 Task: Create a due date automation trigger when advanced on, on the tuesday of the week a card is due add dates without an incomplete due date at 11:00 AM.
Action: Mouse moved to (1070, 334)
Screenshot: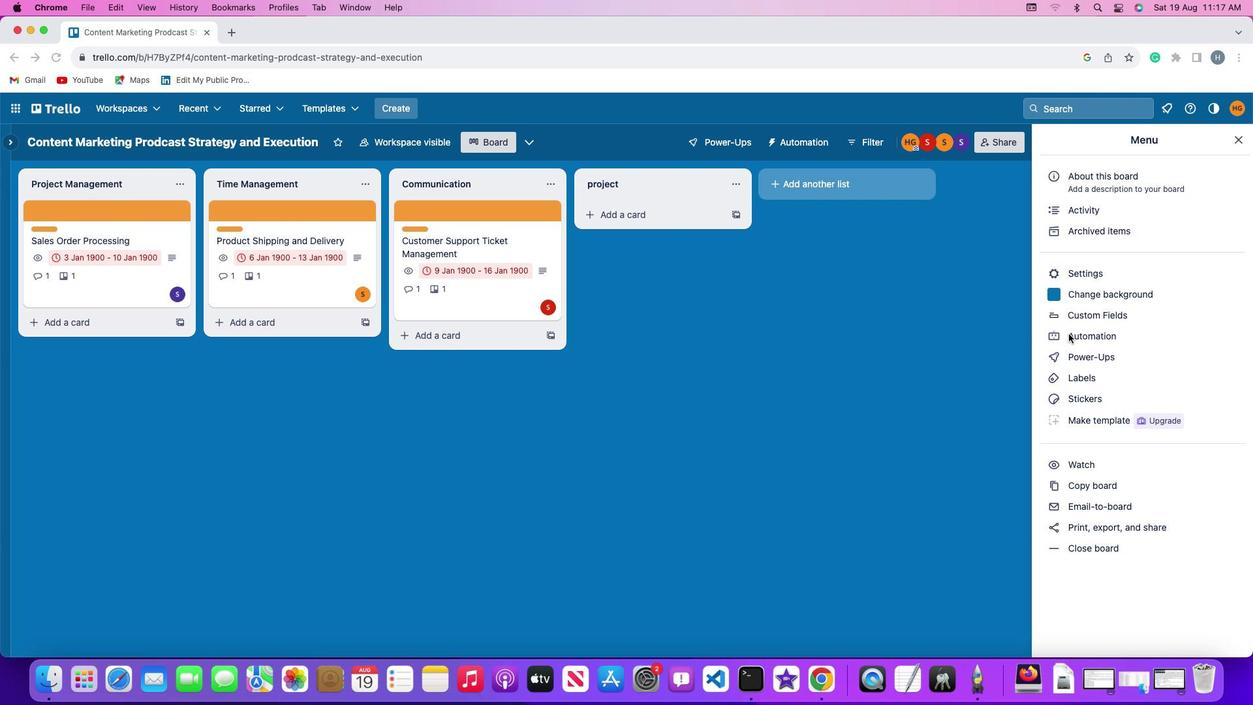 
Action: Mouse pressed left at (1070, 334)
Screenshot: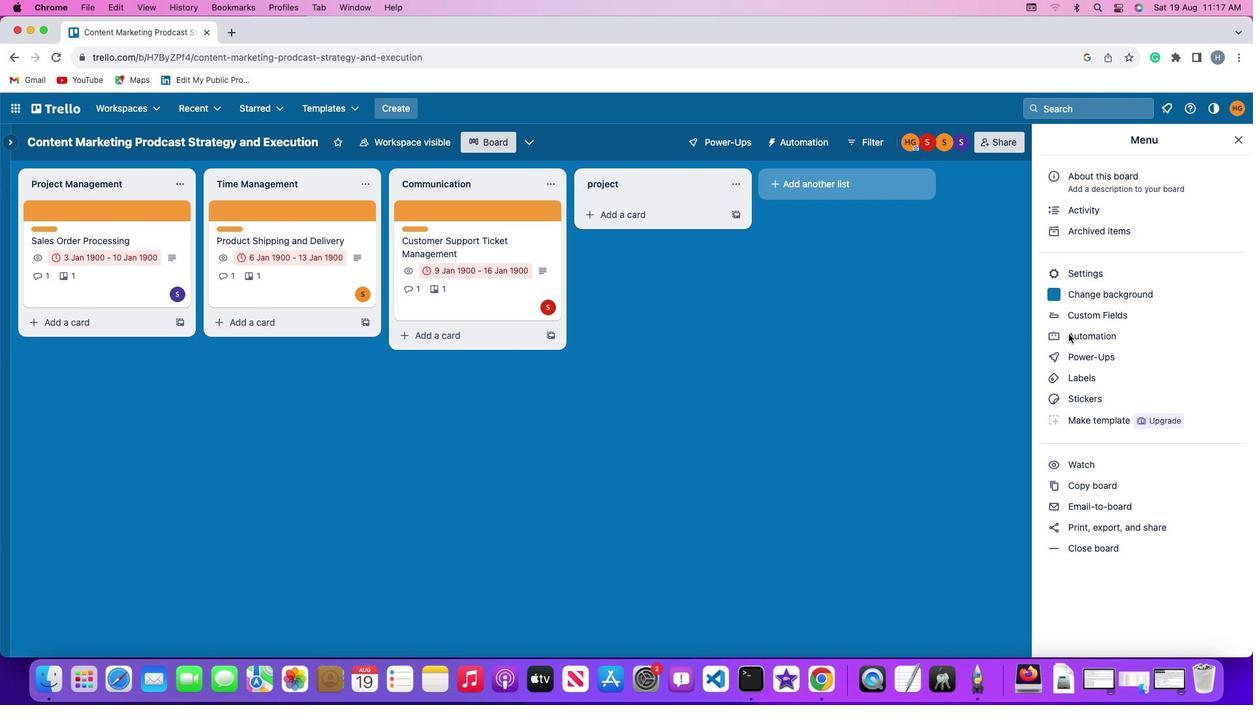 
Action: Mouse moved to (1070, 334)
Screenshot: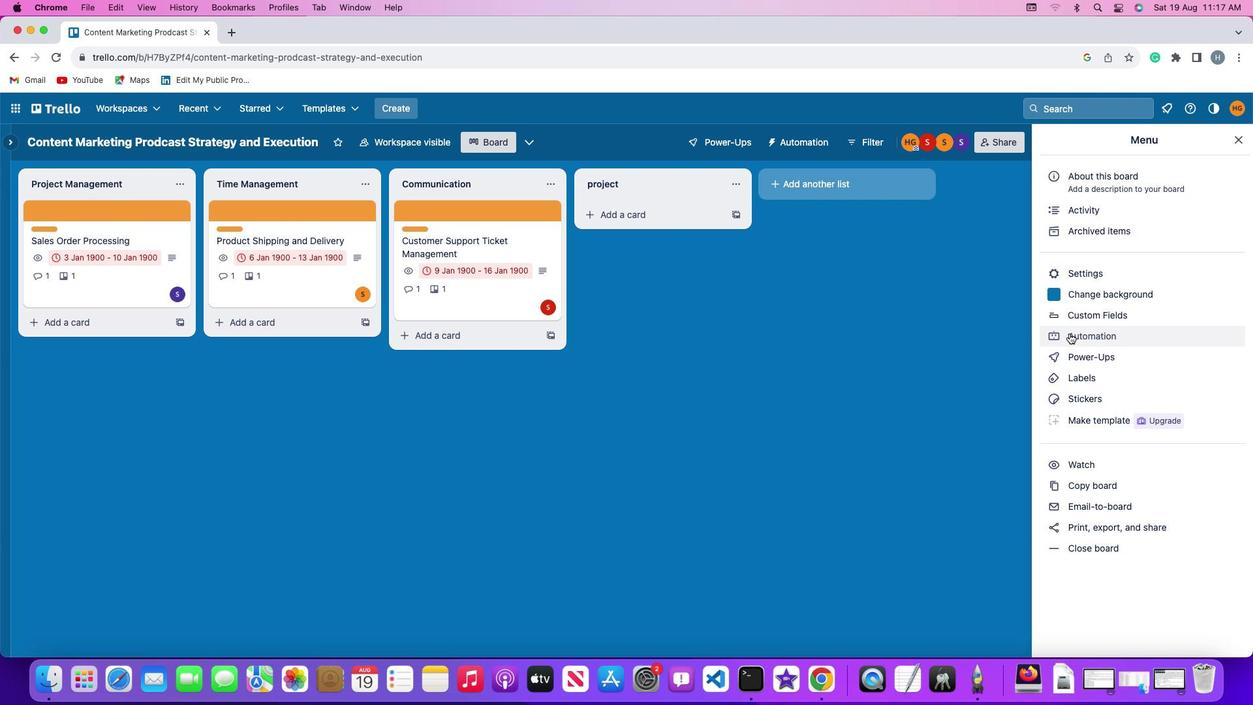
Action: Mouse pressed left at (1070, 334)
Screenshot: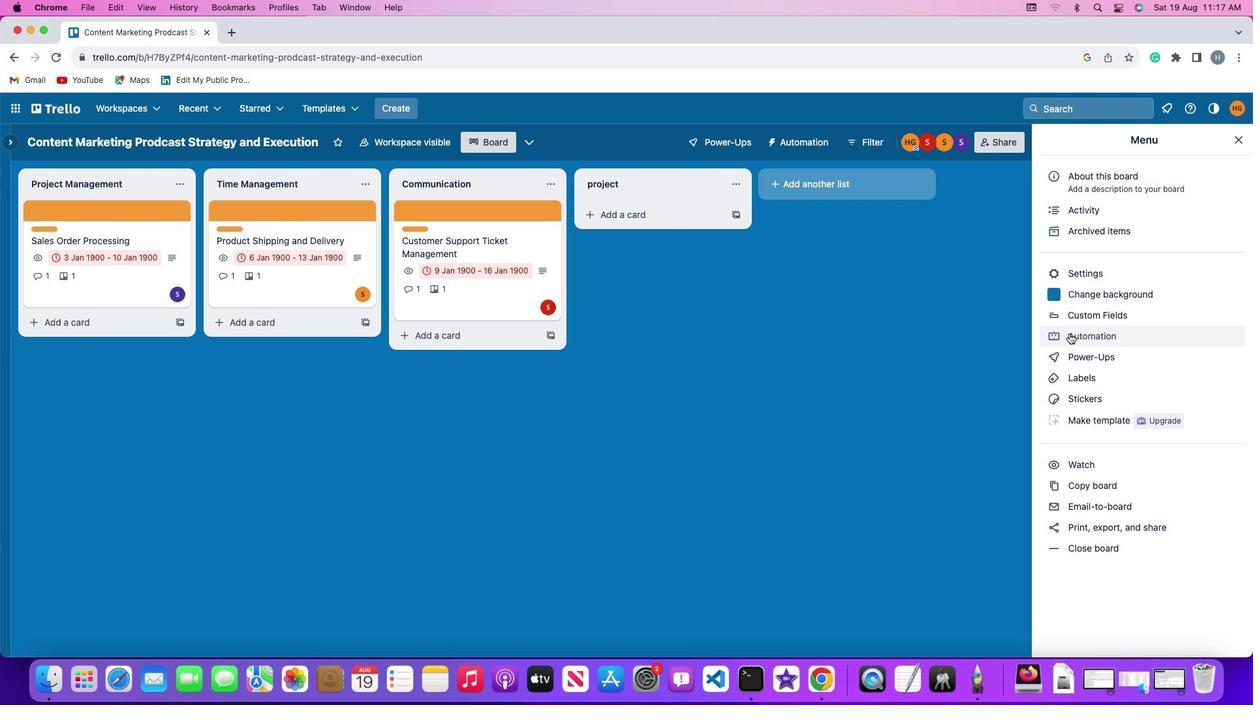 
Action: Mouse moved to (79, 306)
Screenshot: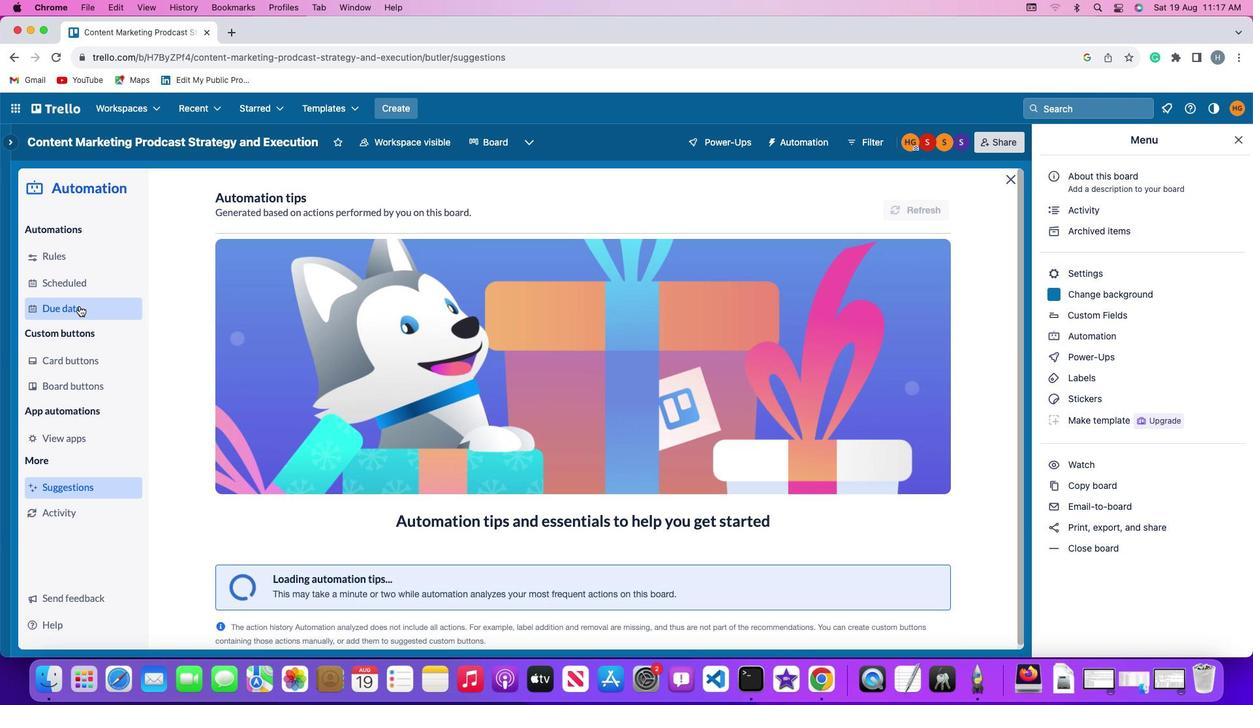 
Action: Mouse pressed left at (79, 306)
Screenshot: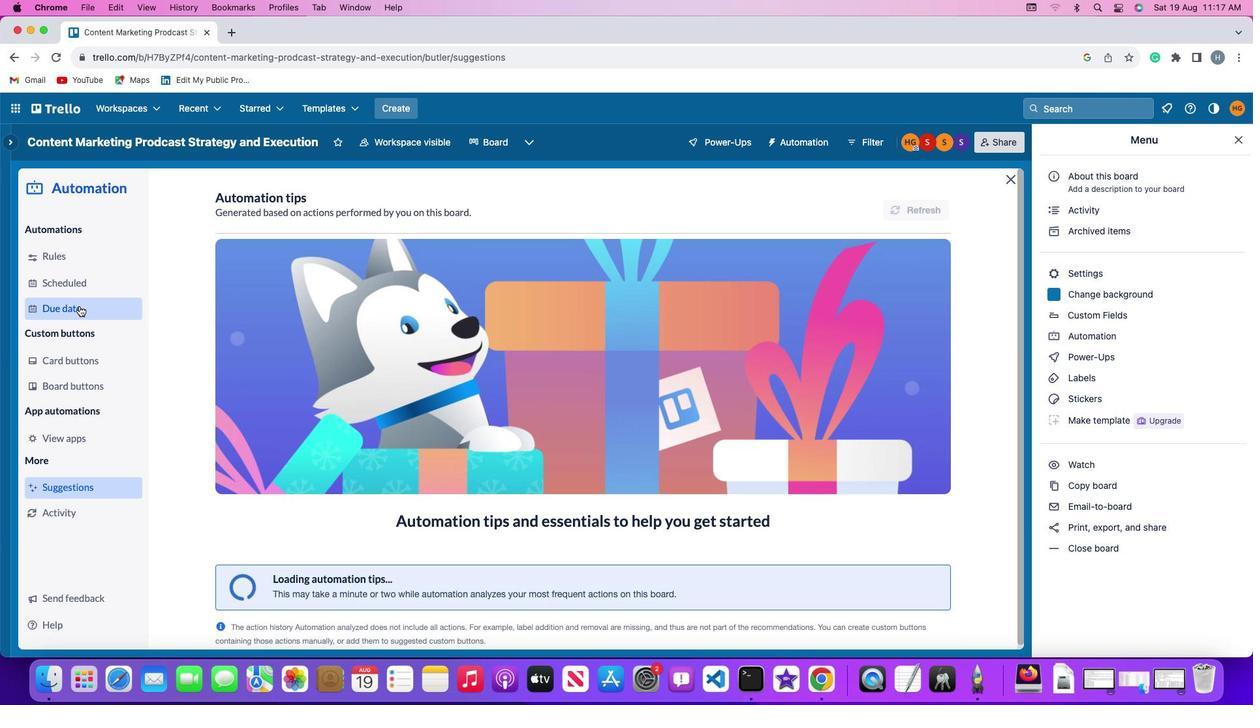 
Action: Mouse moved to (856, 207)
Screenshot: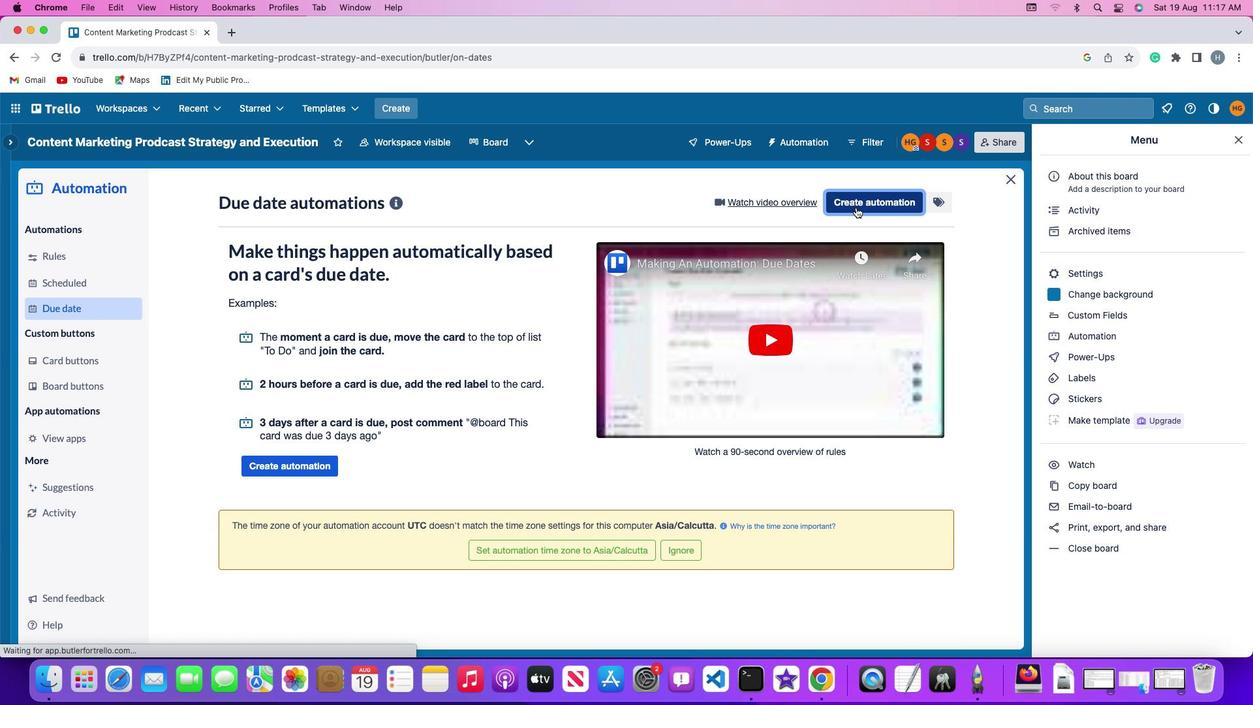 
Action: Mouse pressed left at (856, 207)
Screenshot: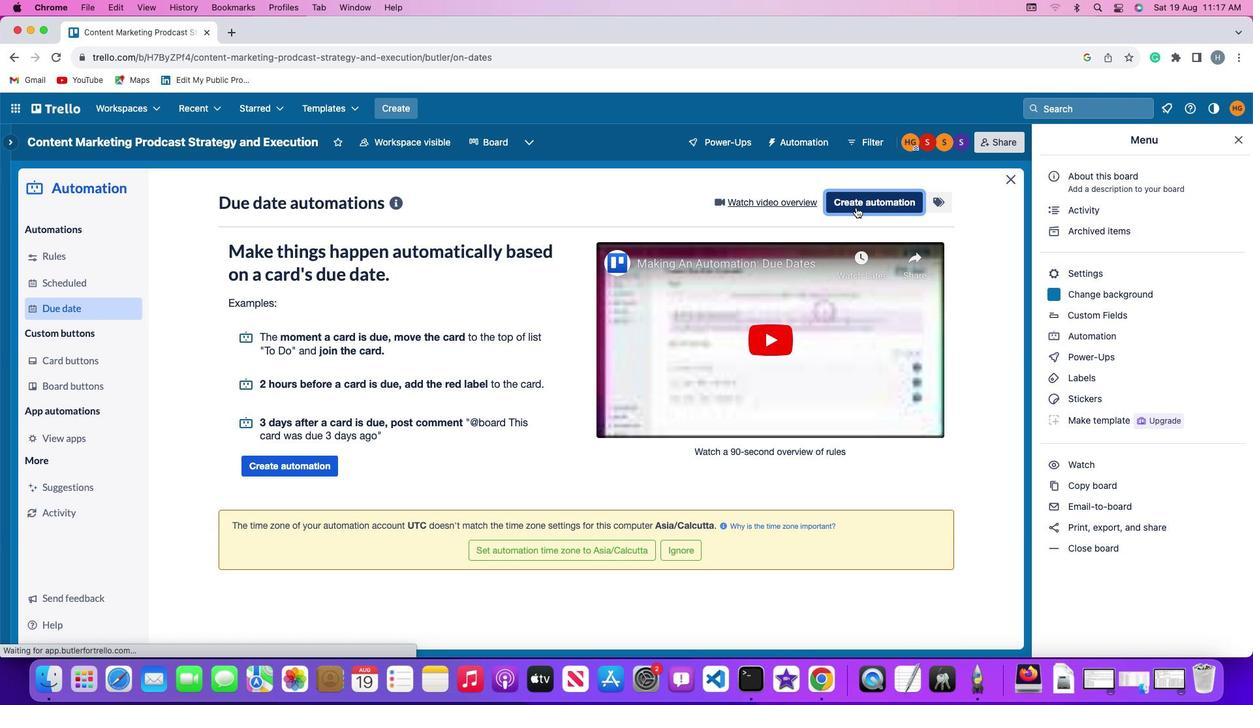
Action: Mouse moved to (253, 330)
Screenshot: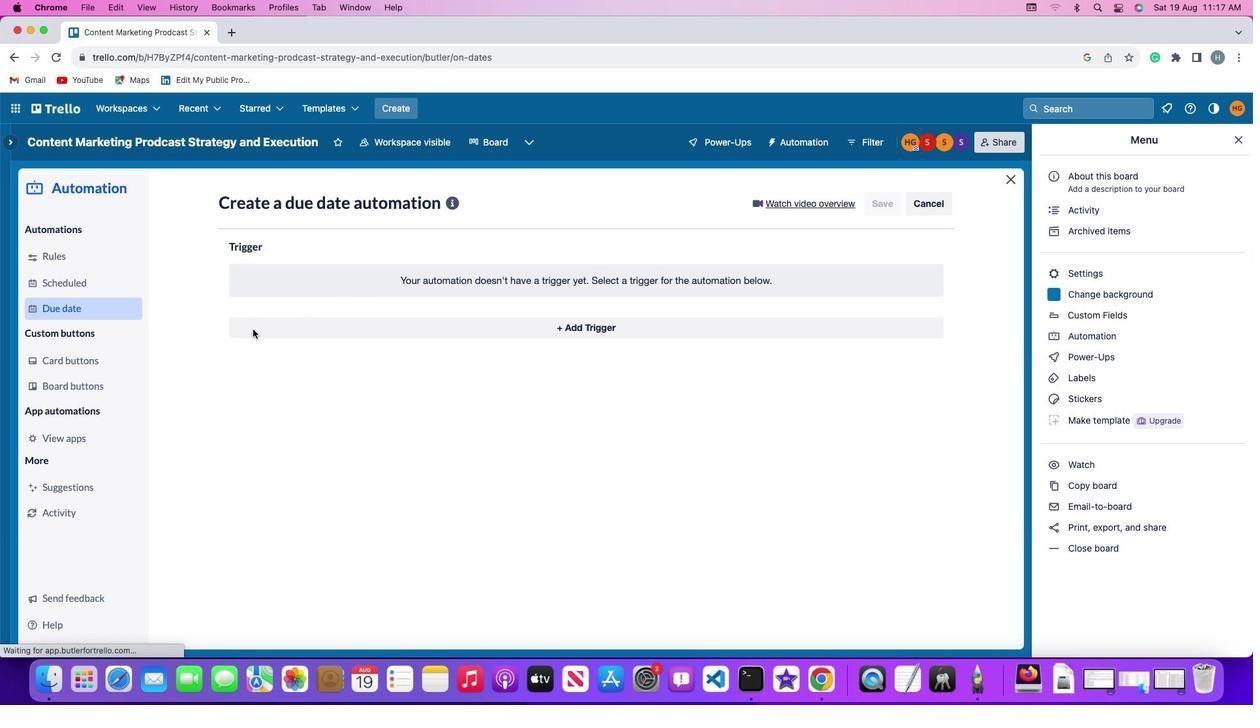 
Action: Mouse pressed left at (253, 330)
Screenshot: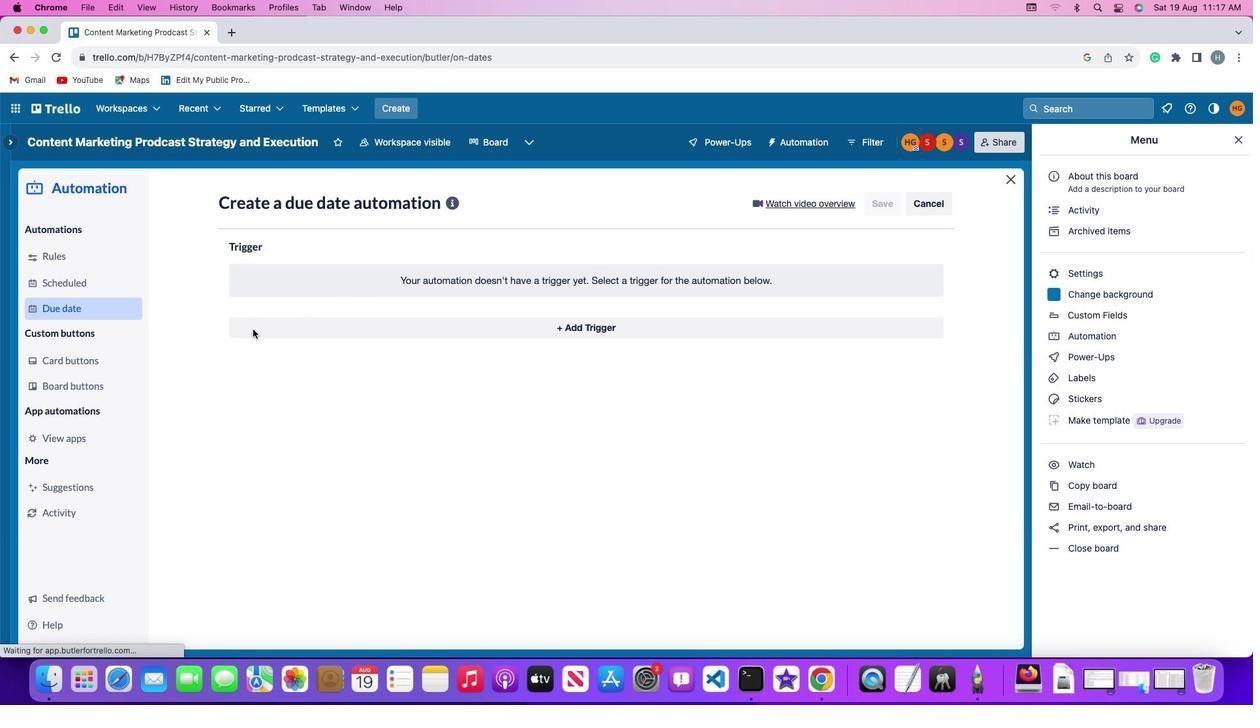 
Action: Mouse moved to (284, 568)
Screenshot: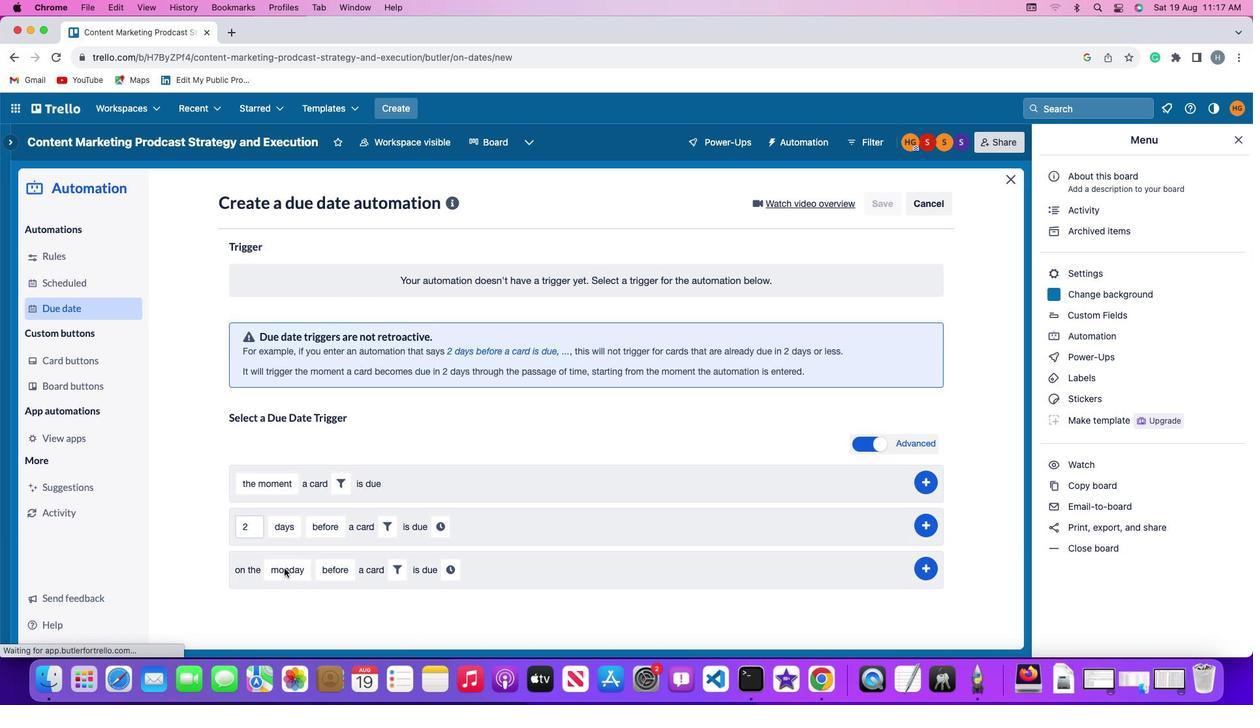 
Action: Mouse pressed left at (284, 568)
Screenshot: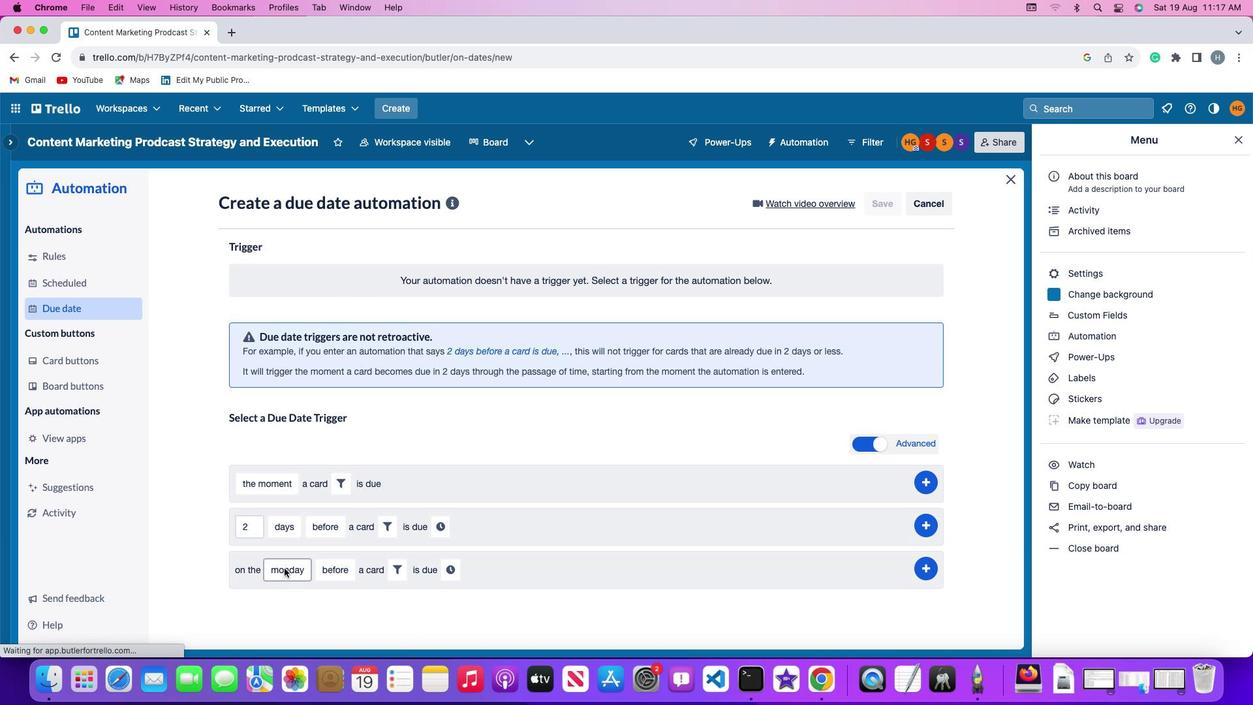 
Action: Mouse moved to (298, 414)
Screenshot: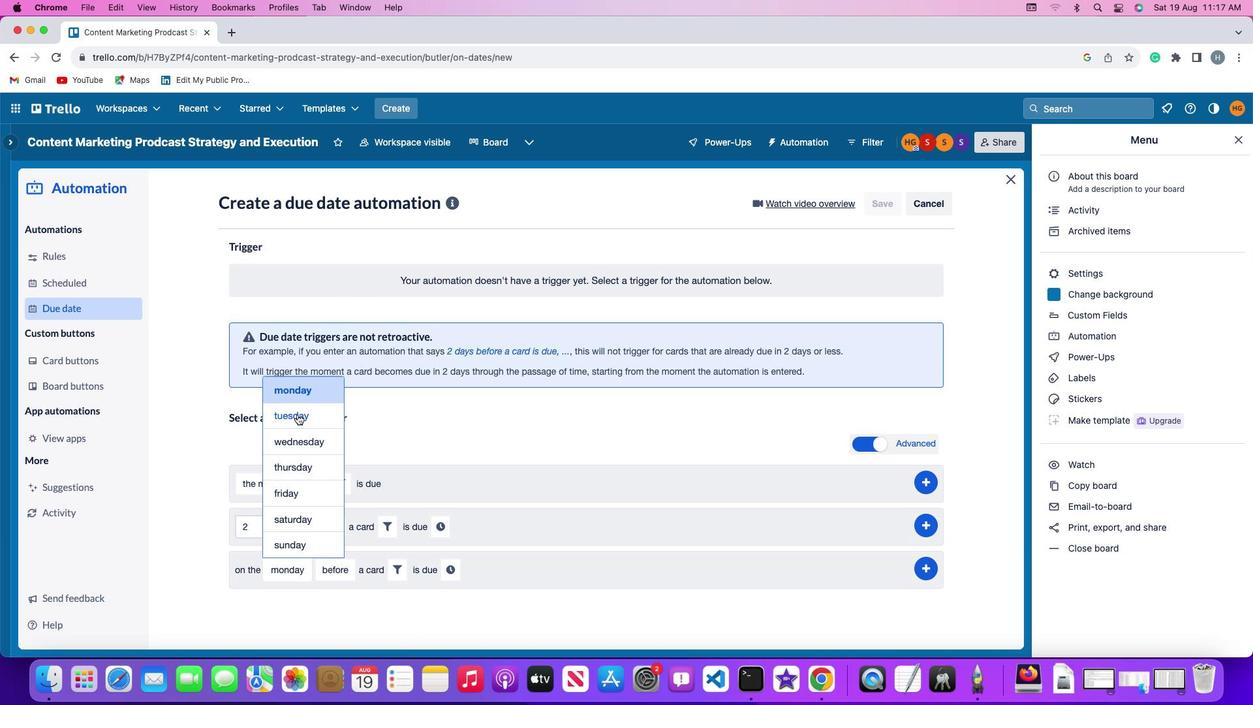 
Action: Mouse pressed left at (298, 414)
Screenshot: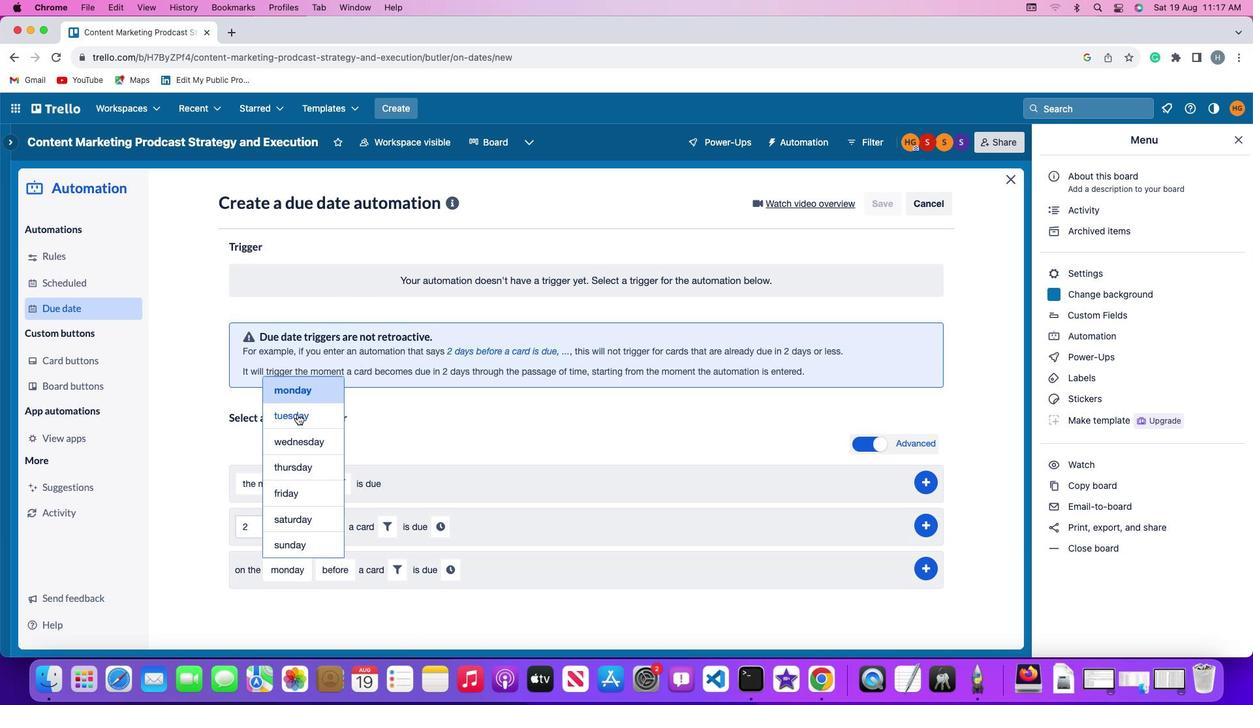 
Action: Mouse moved to (344, 570)
Screenshot: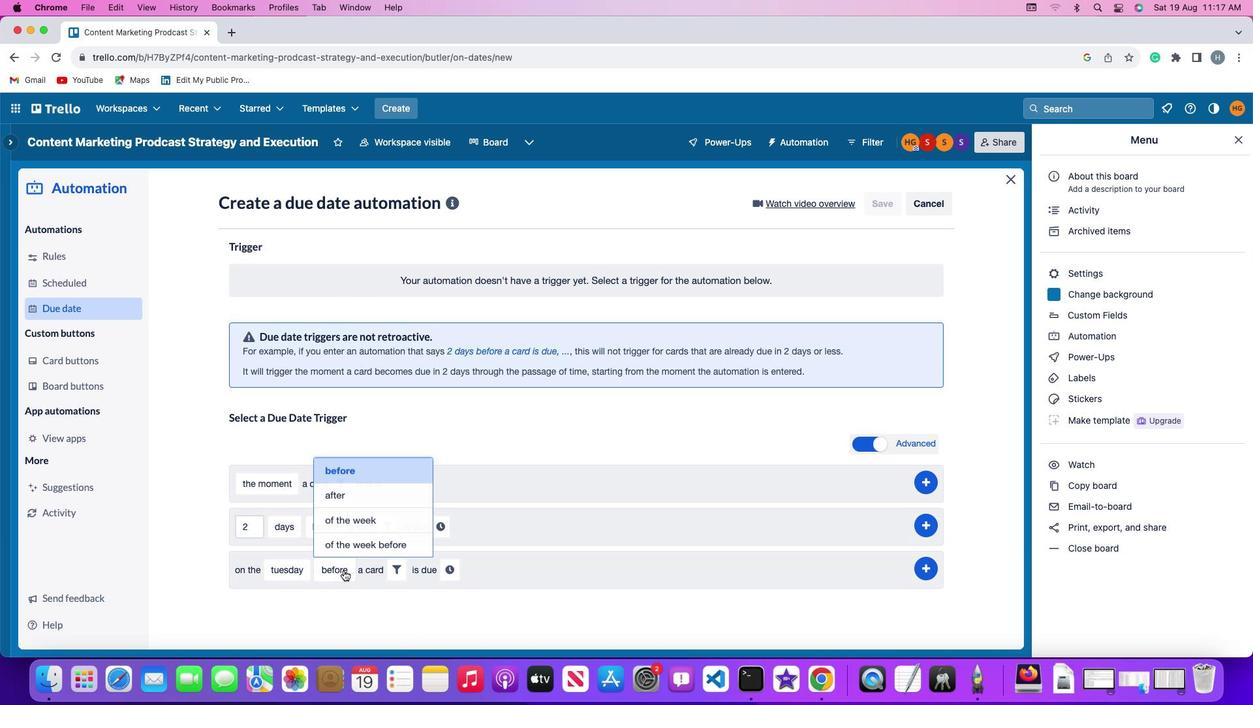 
Action: Mouse pressed left at (344, 570)
Screenshot: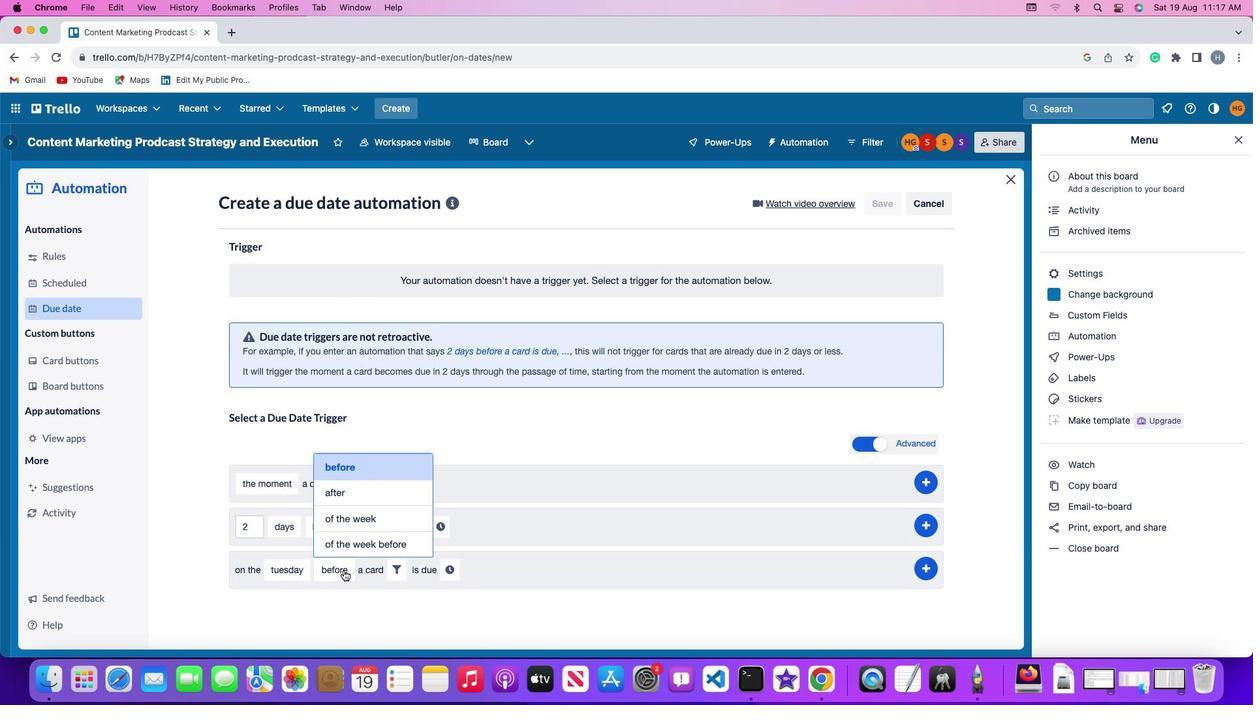
Action: Mouse moved to (357, 519)
Screenshot: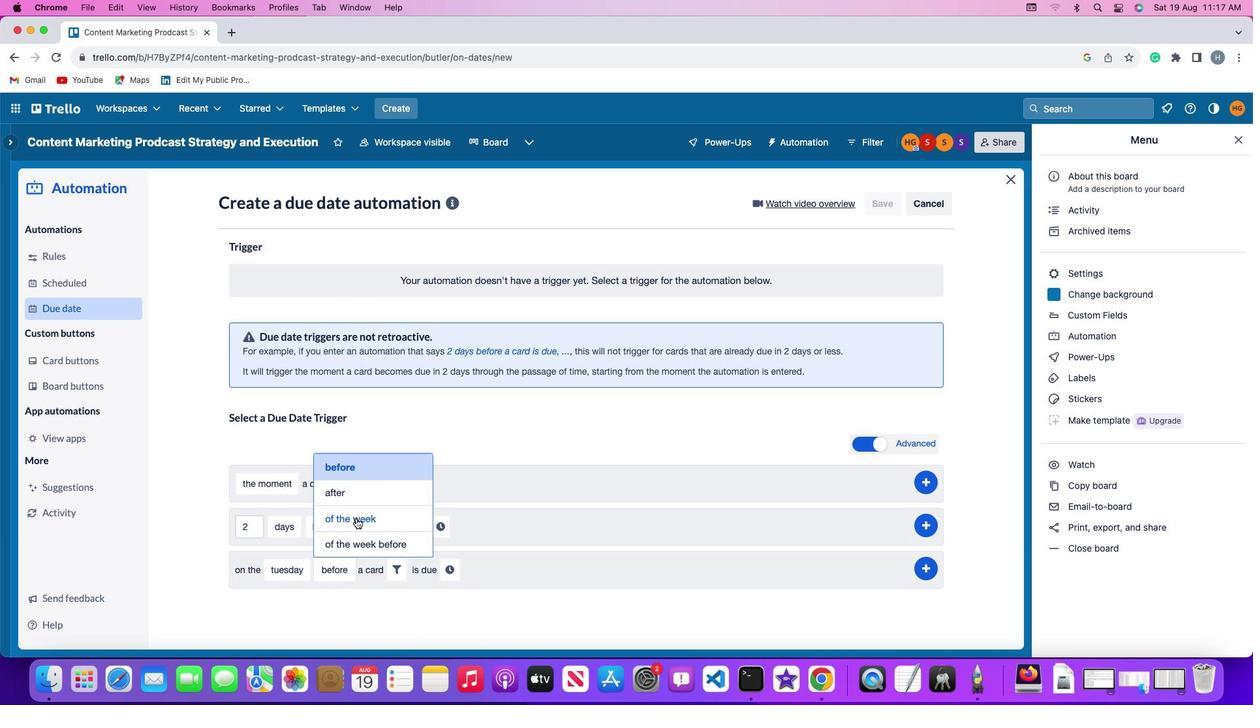 
Action: Mouse pressed left at (357, 519)
Screenshot: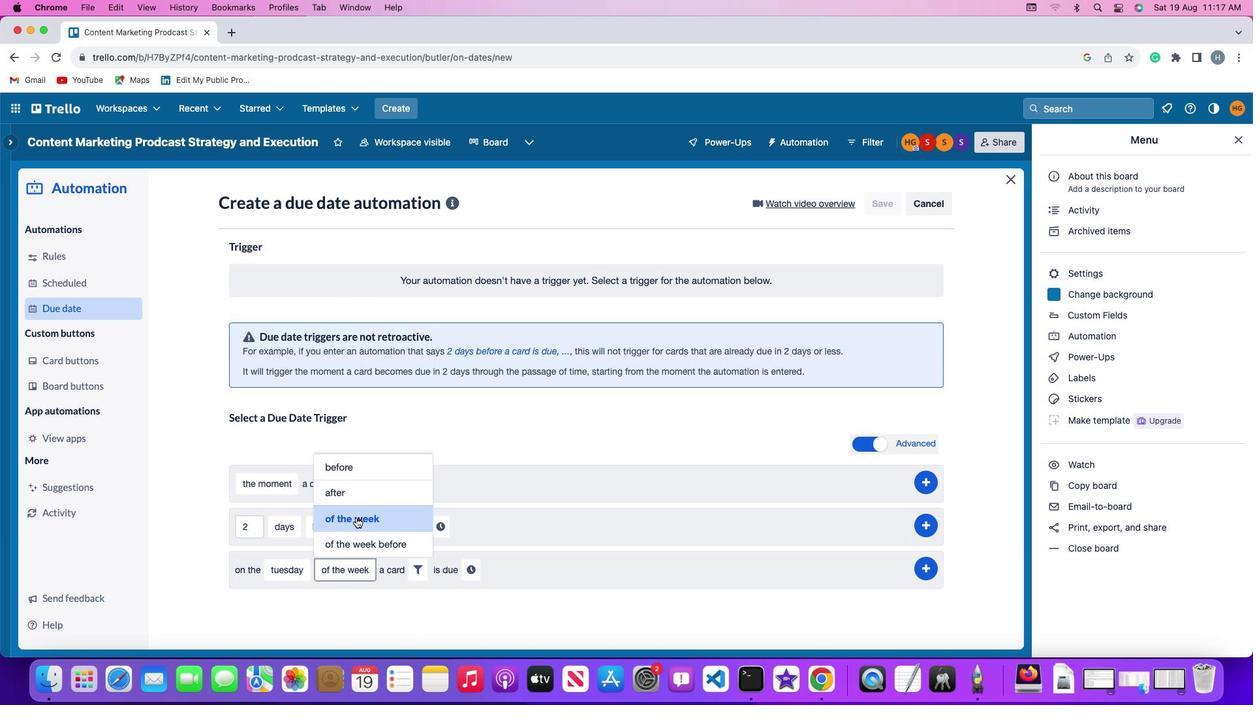 
Action: Mouse moved to (413, 571)
Screenshot: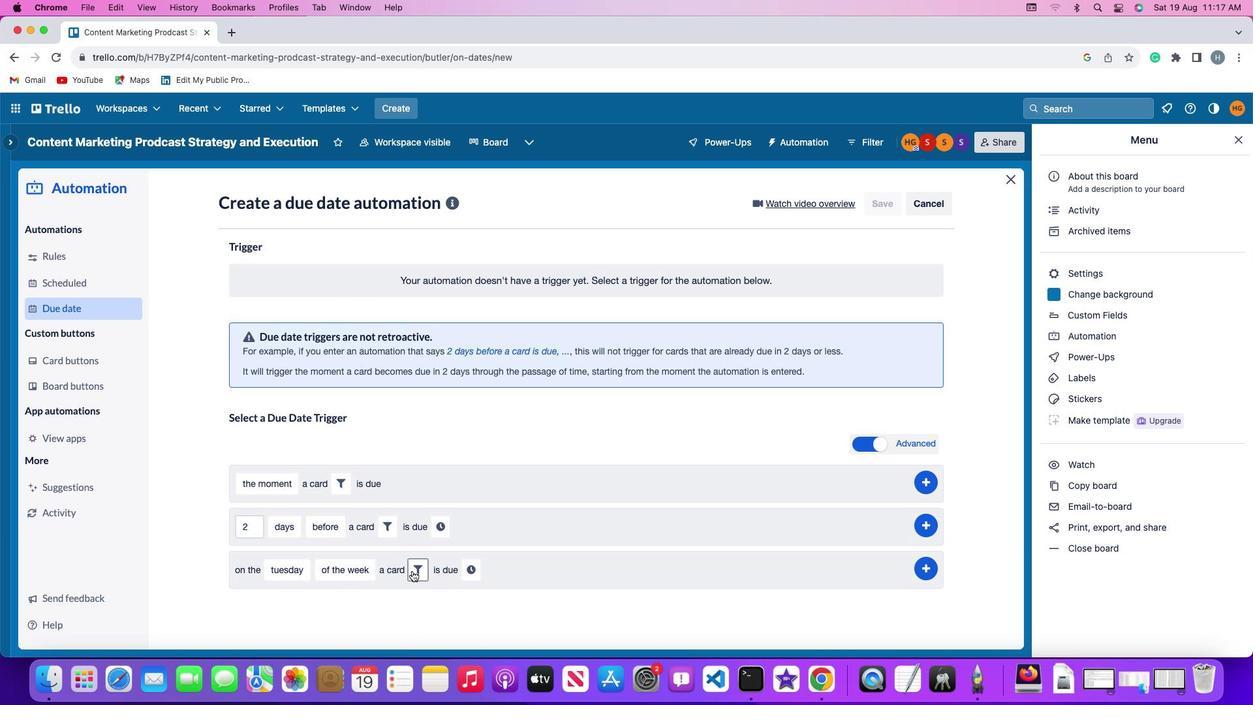 
Action: Mouse pressed left at (413, 571)
Screenshot: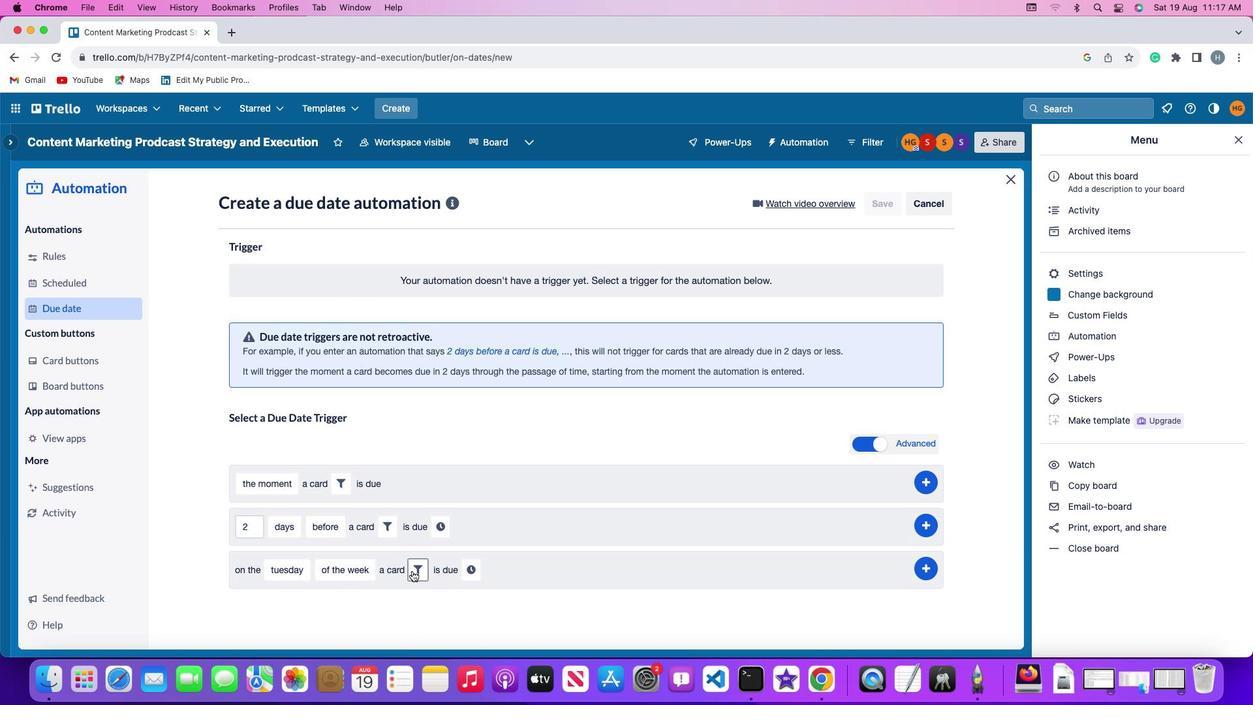 
Action: Mouse moved to (479, 605)
Screenshot: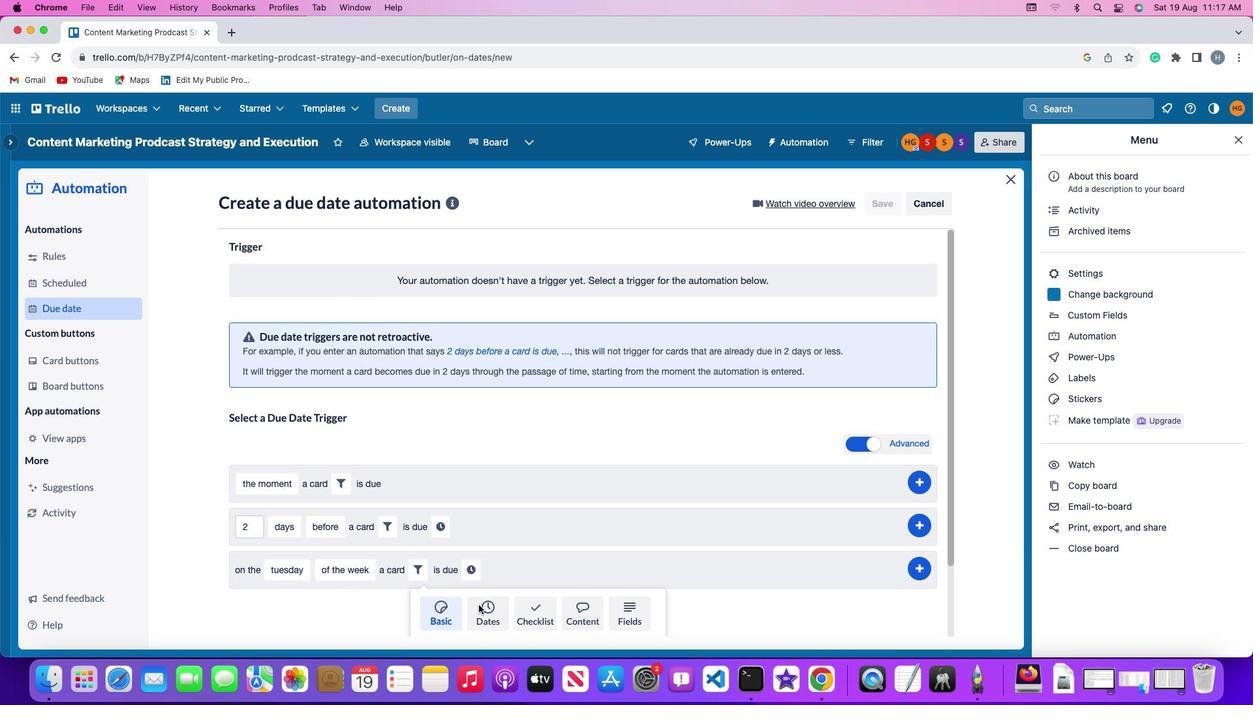 
Action: Mouse pressed left at (479, 605)
Screenshot: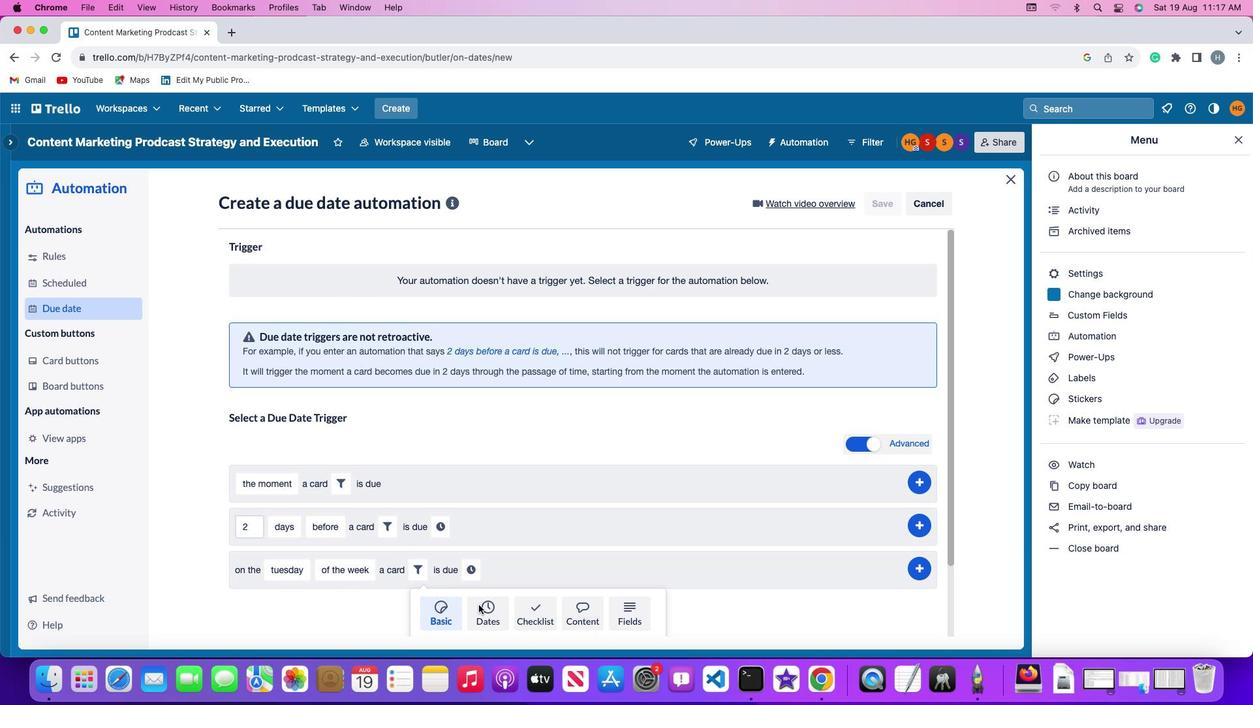 
Action: Mouse moved to (370, 599)
Screenshot: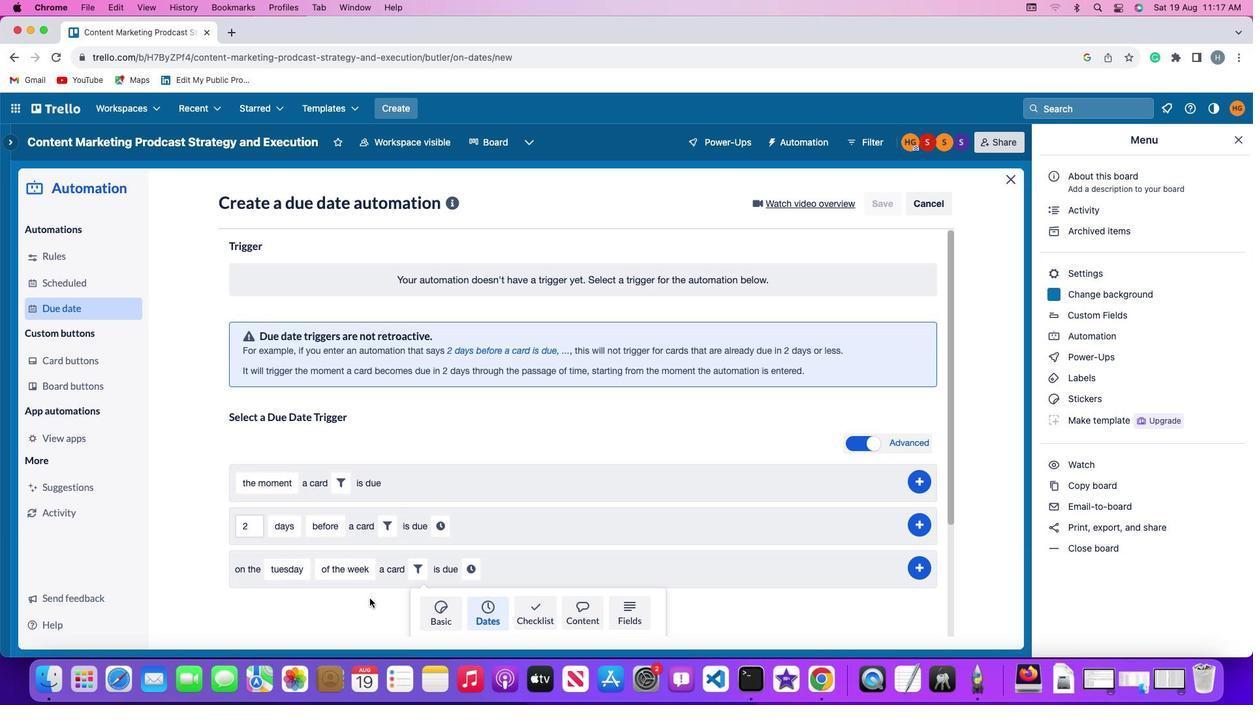 
Action: Mouse scrolled (370, 599) with delta (0, 0)
Screenshot: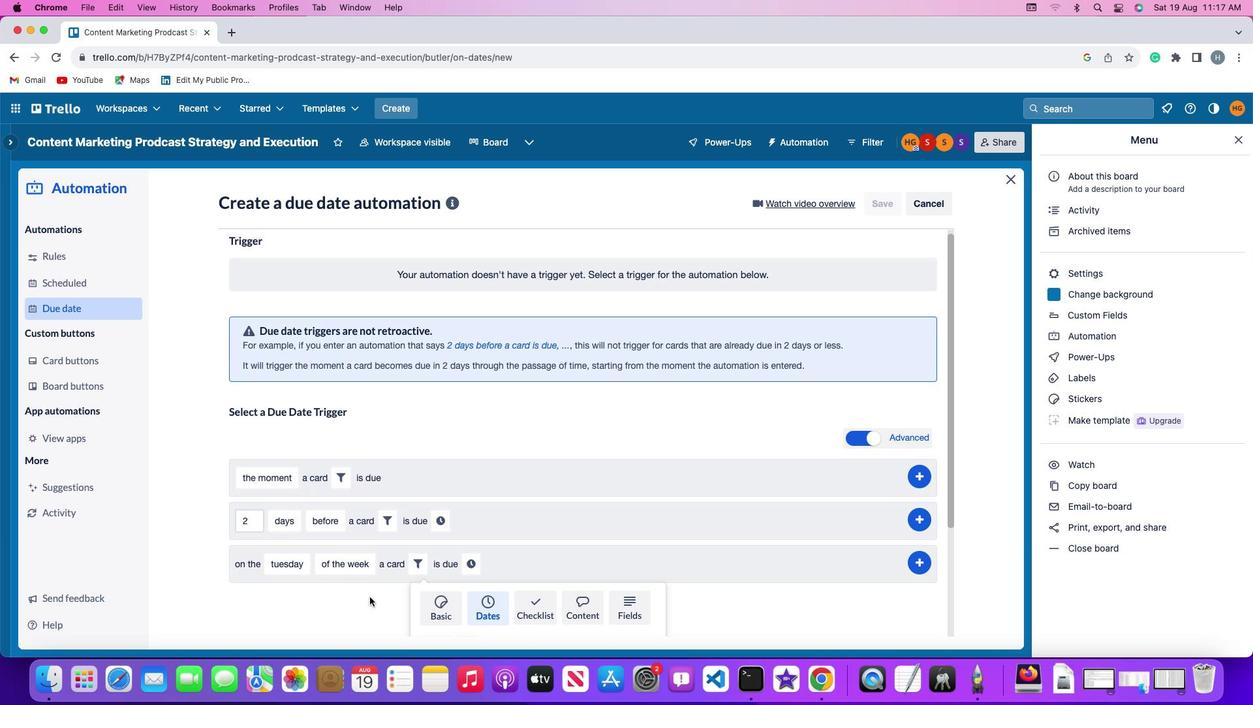 
Action: Mouse scrolled (370, 599) with delta (0, 0)
Screenshot: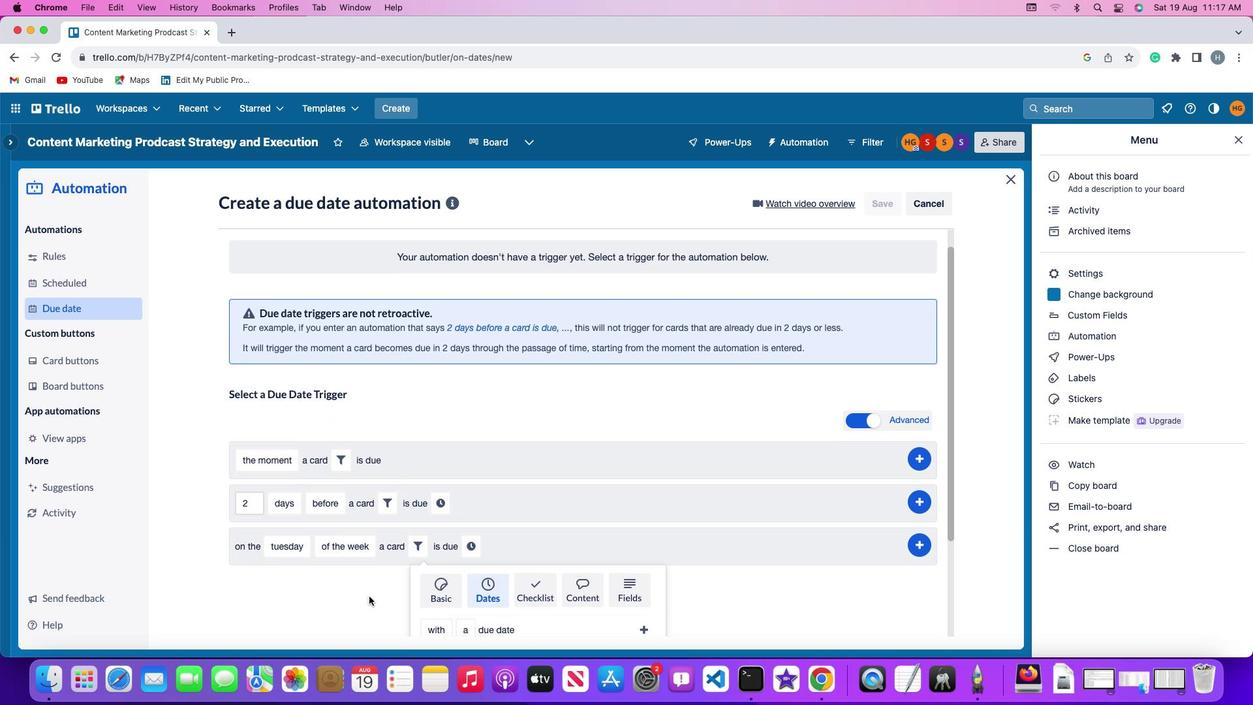 
Action: Mouse moved to (370, 598)
Screenshot: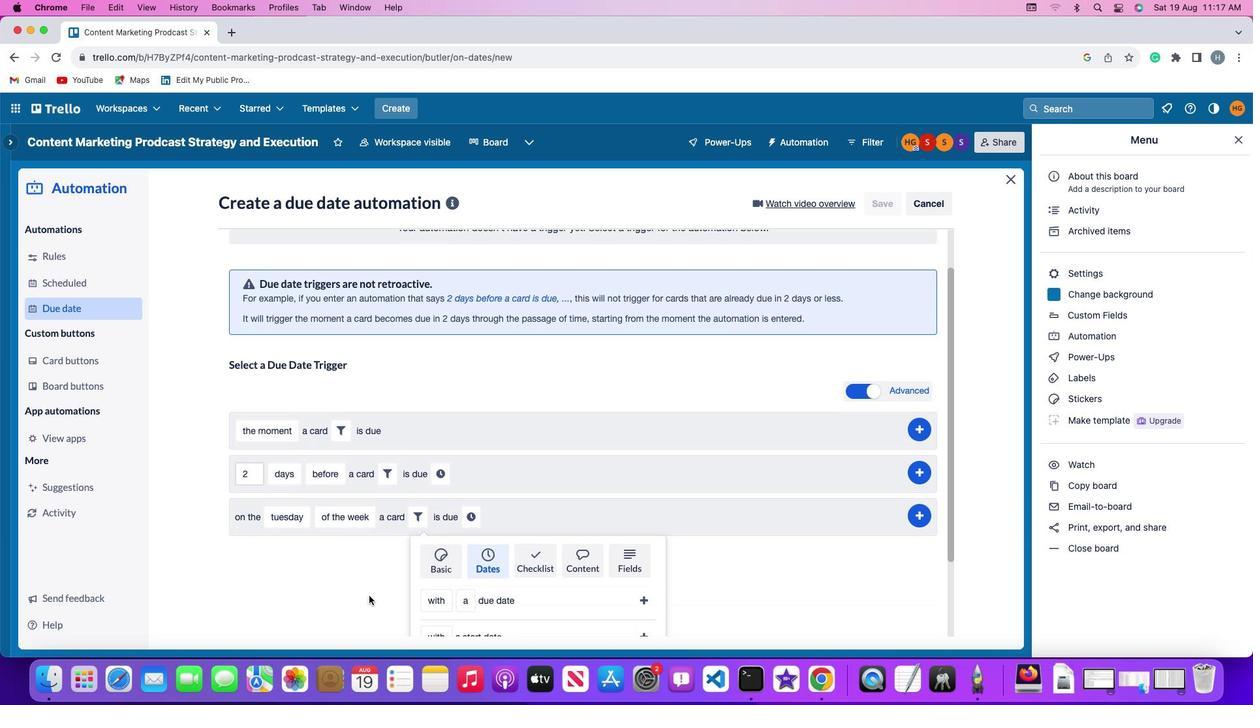
Action: Mouse scrolled (370, 598) with delta (0, 0)
Screenshot: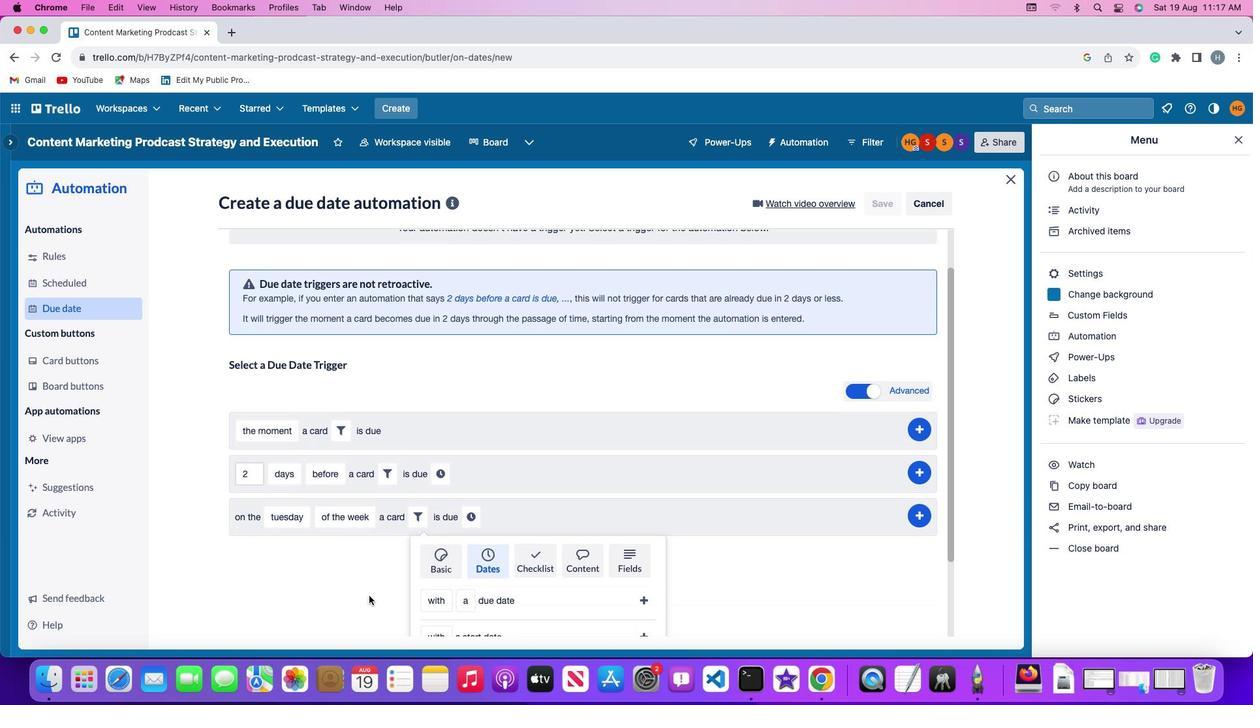
Action: Mouse moved to (370, 597)
Screenshot: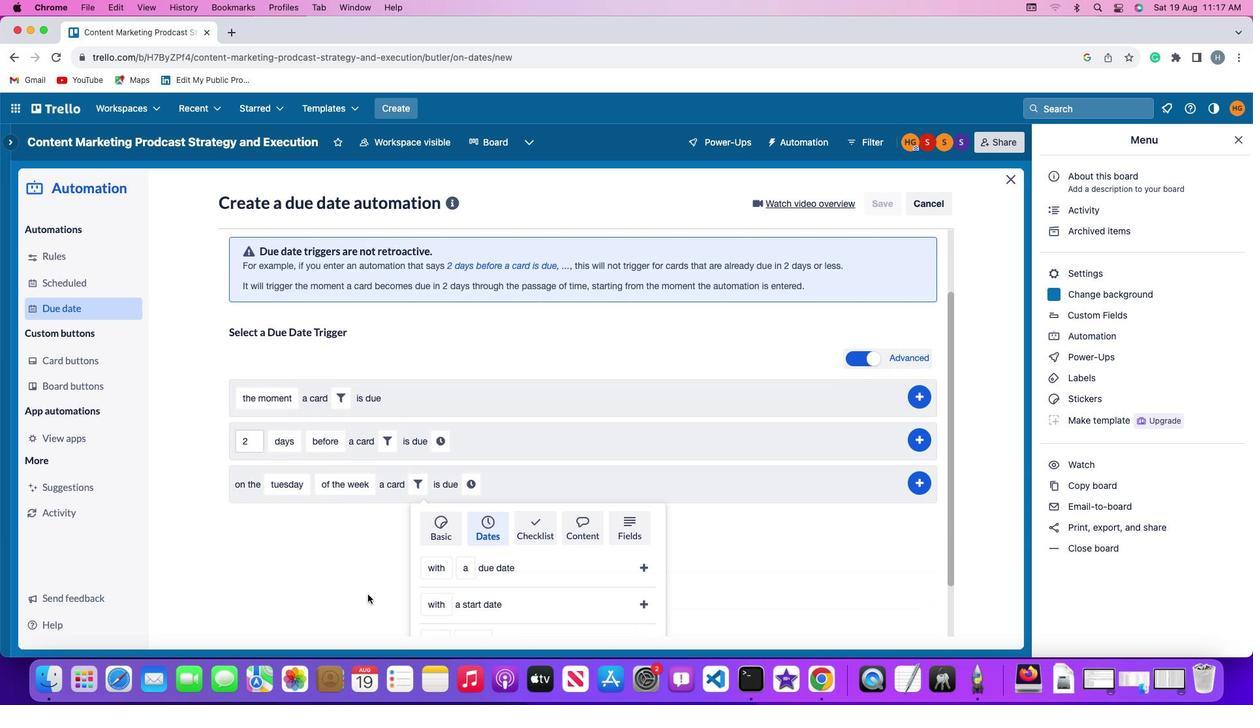 
Action: Mouse scrolled (370, 597) with delta (0, -1)
Screenshot: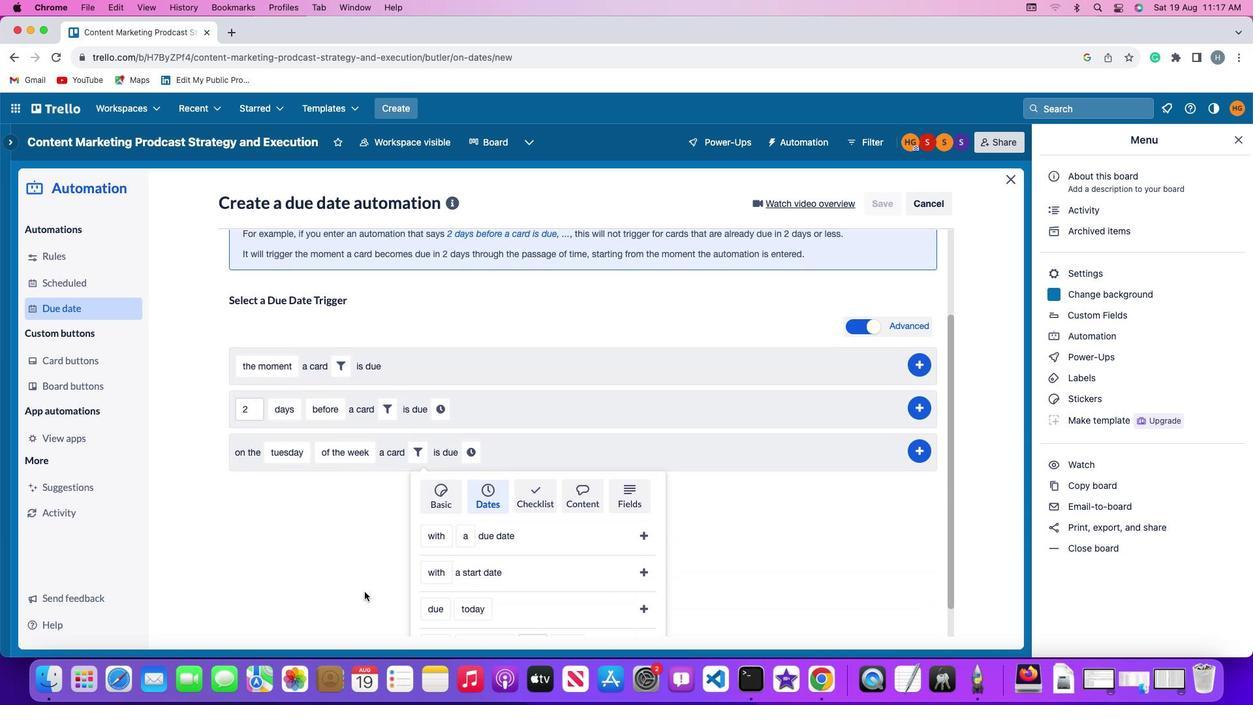 
Action: Mouse moved to (434, 497)
Screenshot: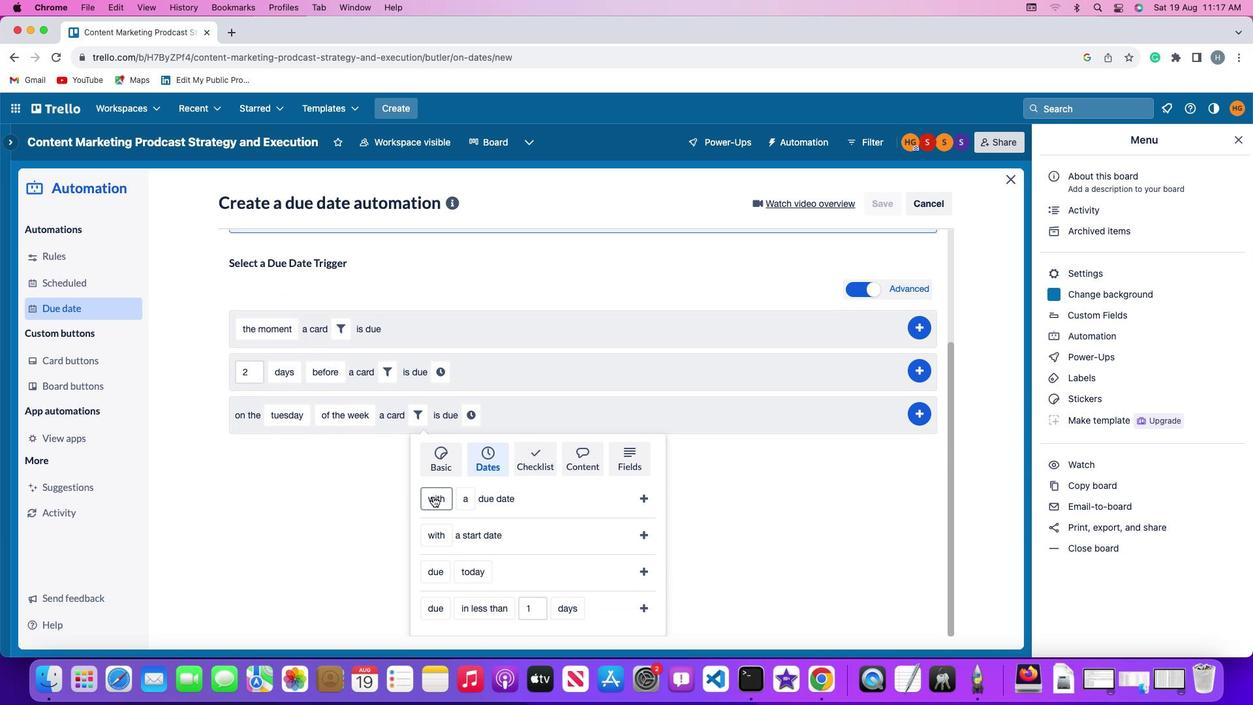
Action: Mouse pressed left at (434, 497)
Screenshot: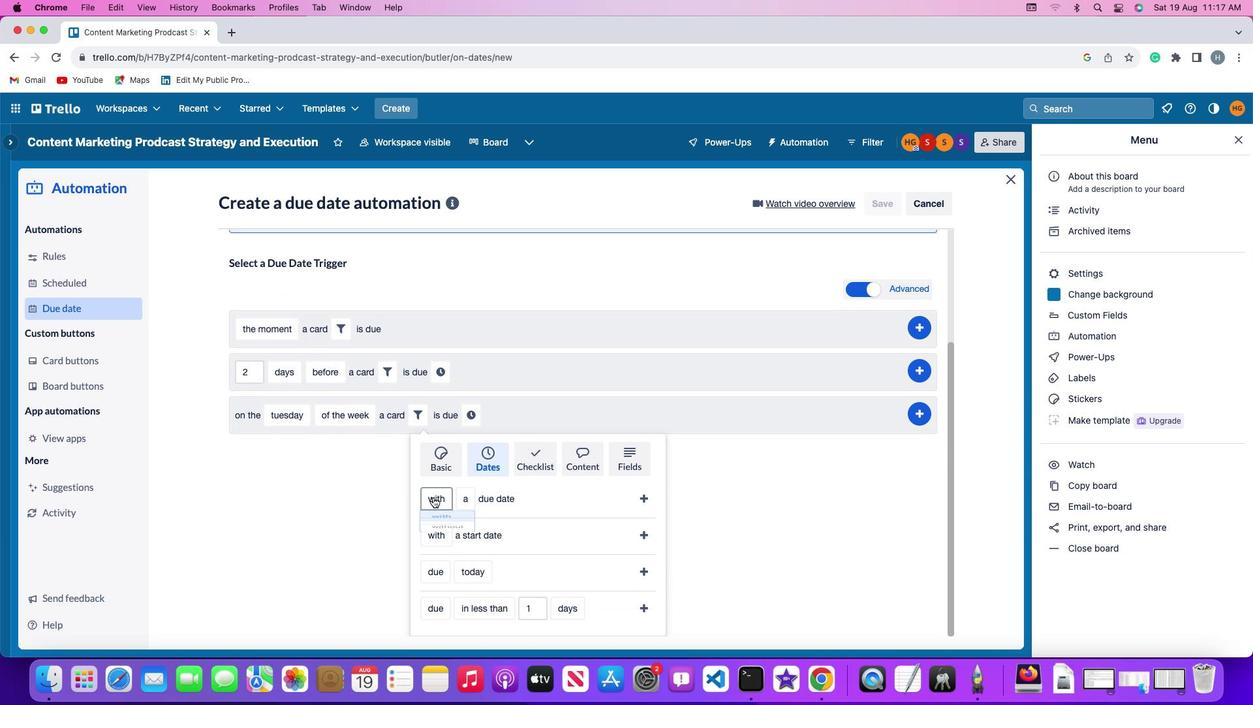 
Action: Mouse moved to (447, 547)
Screenshot: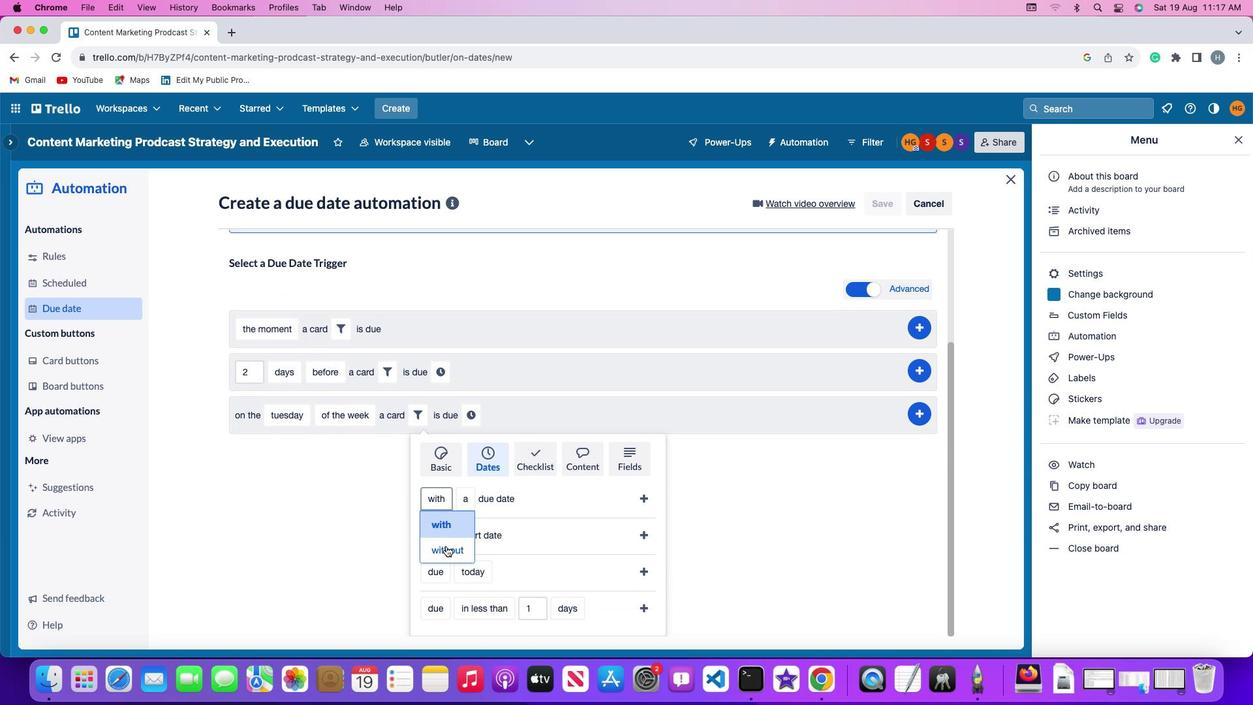 
Action: Mouse pressed left at (447, 547)
Screenshot: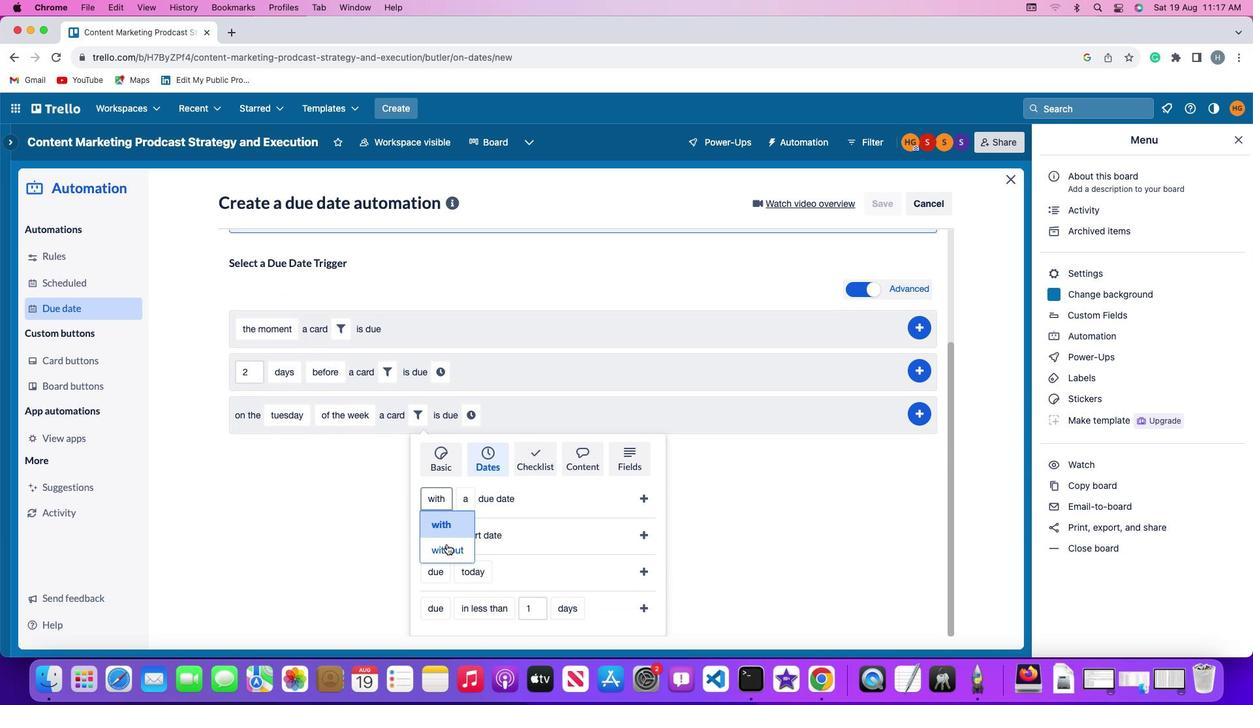 
Action: Mouse moved to (472, 501)
Screenshot: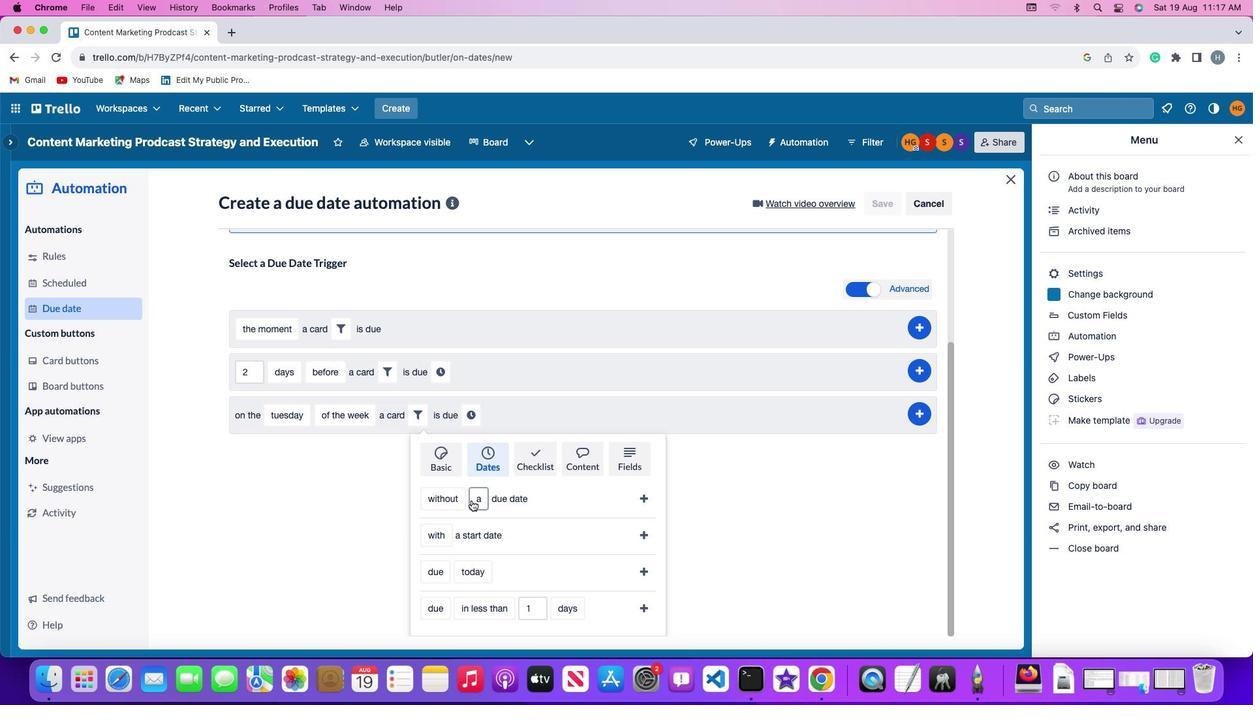 
Action: Mouse pressed left at (472, 501)
Screenshot: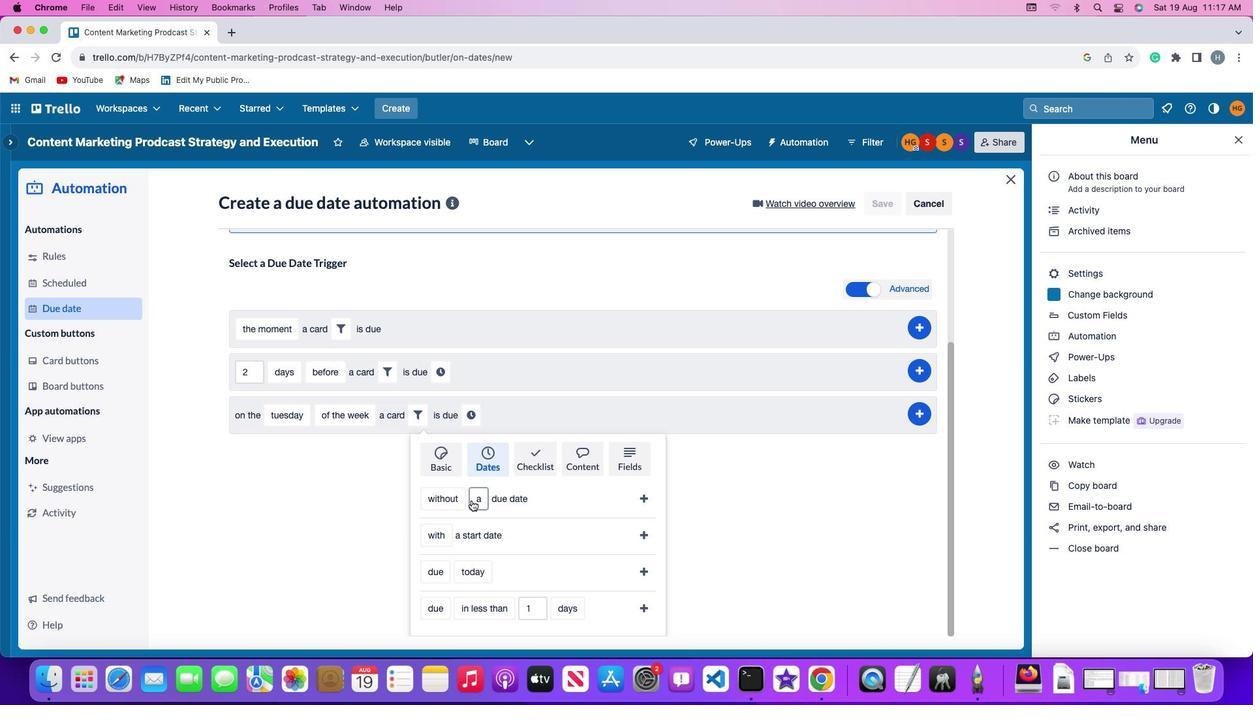 
Action: Mouse moved to (491, 569)
Screenshot: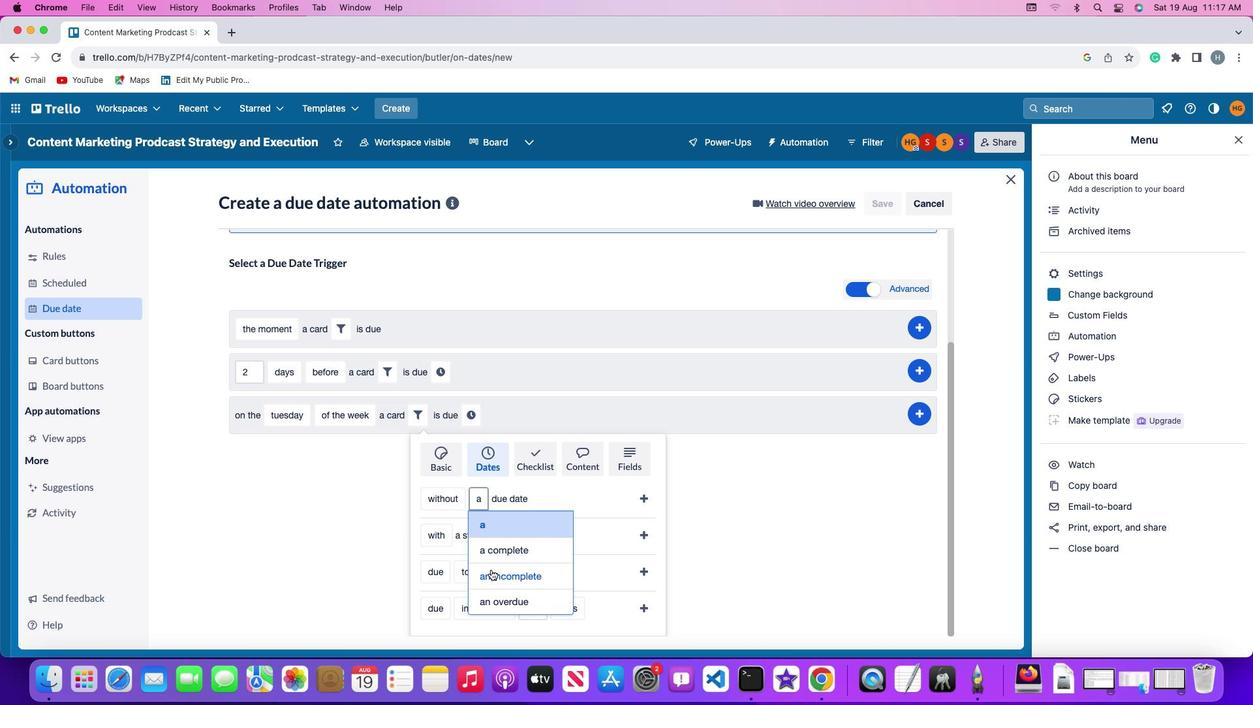 
Action: Mouse pressed left at (491, 569)
Screenshot: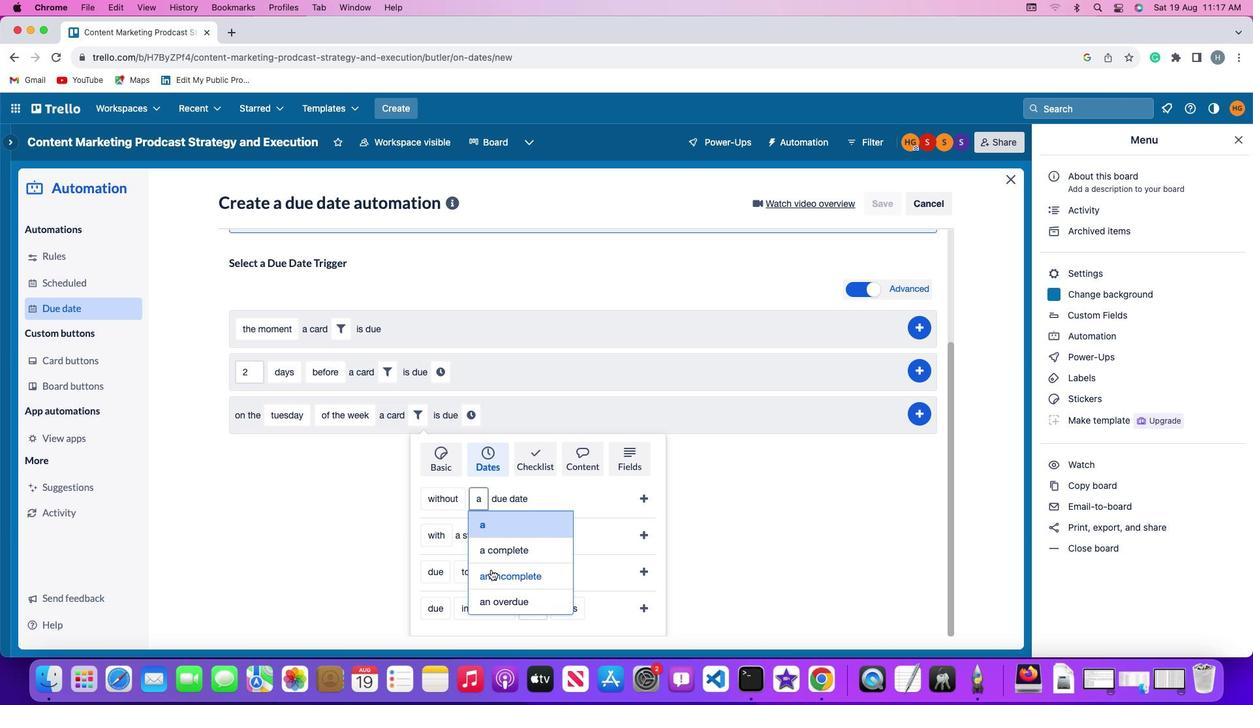 
Action: Mouse moved to (648, 500)
Screenshot: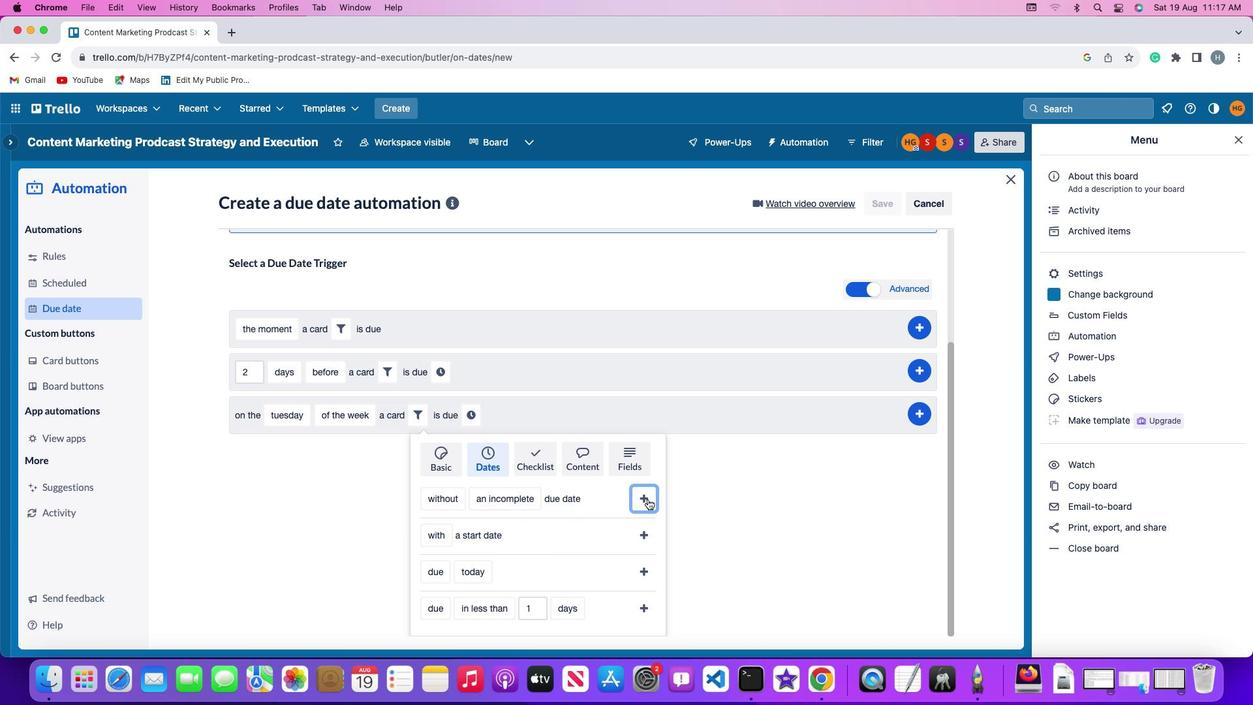 
Action: Mouse pressed left at (648, 500)
Screenshot: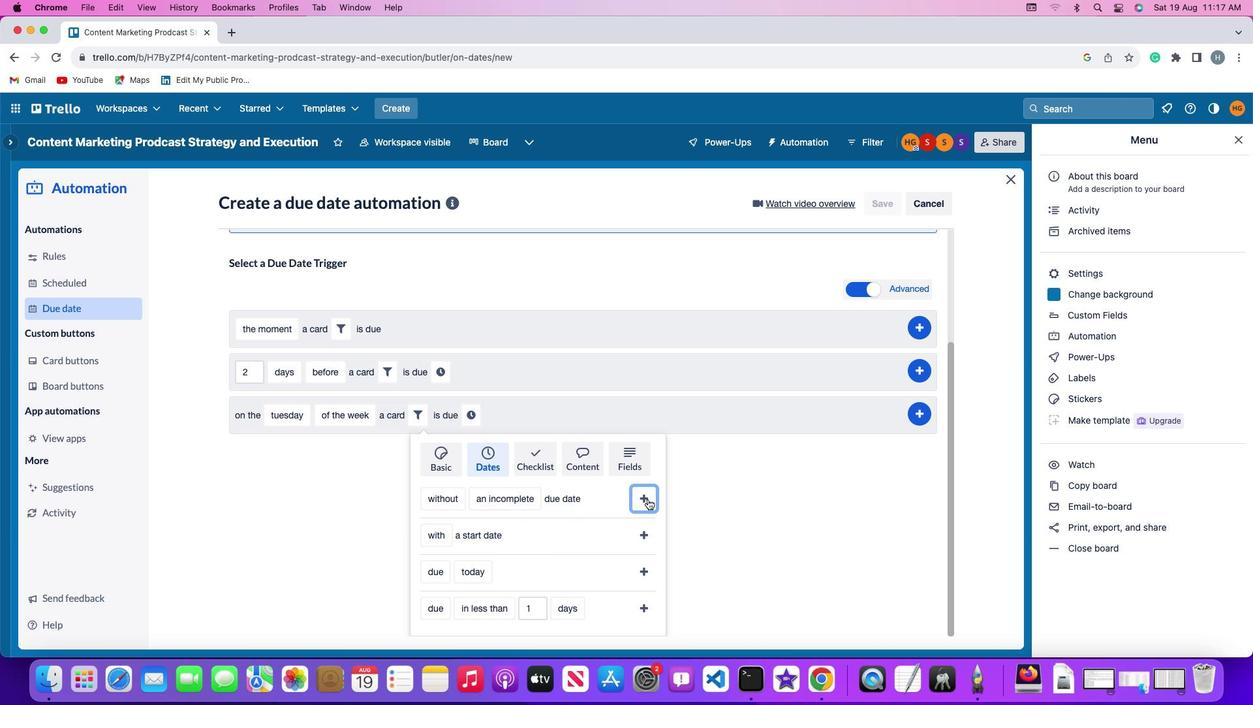 
Action: Mouse moved to (631, 562)
Screenshot: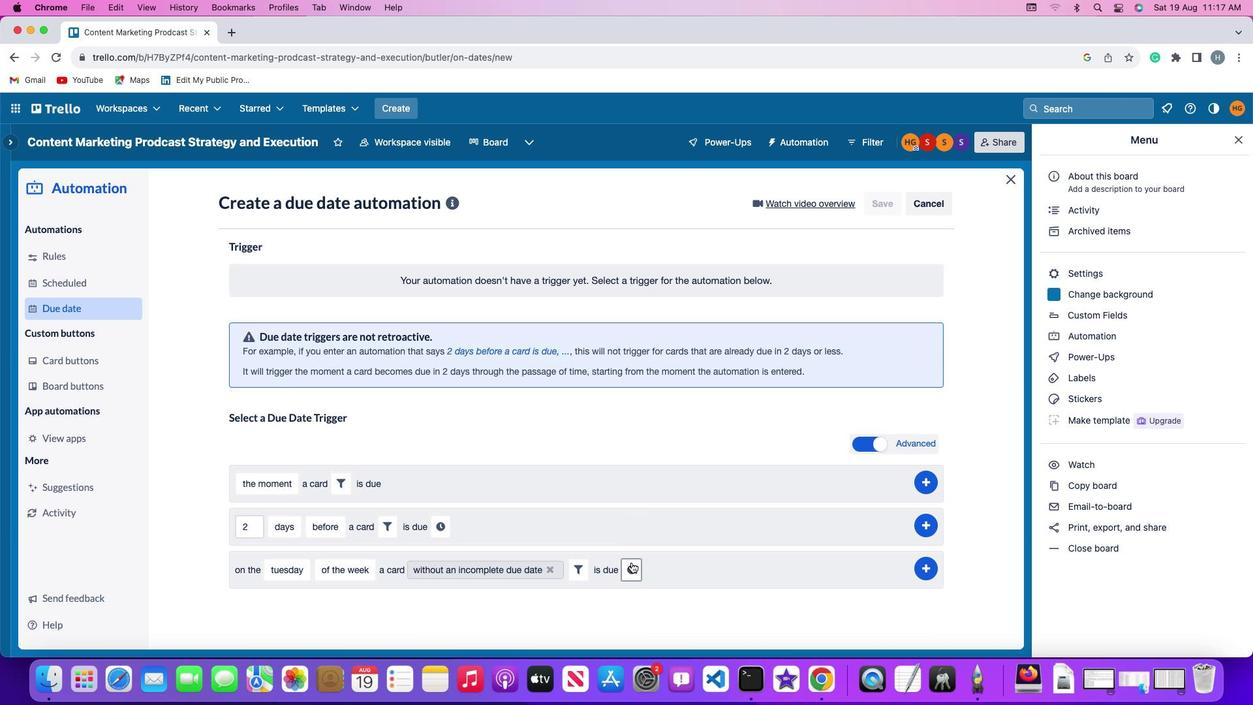 
Action: Mouse pressed left at (631, 562)
Screenshot: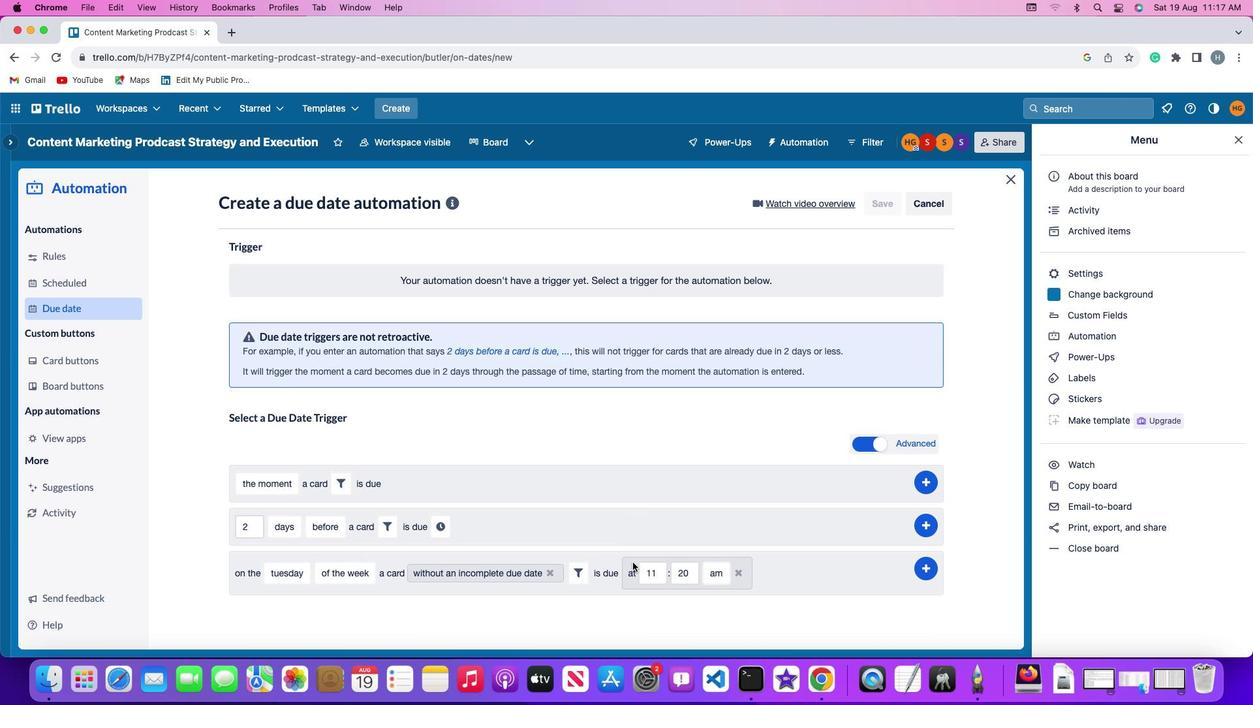
Action: Mouse moved to (663, 570)
Screenshot: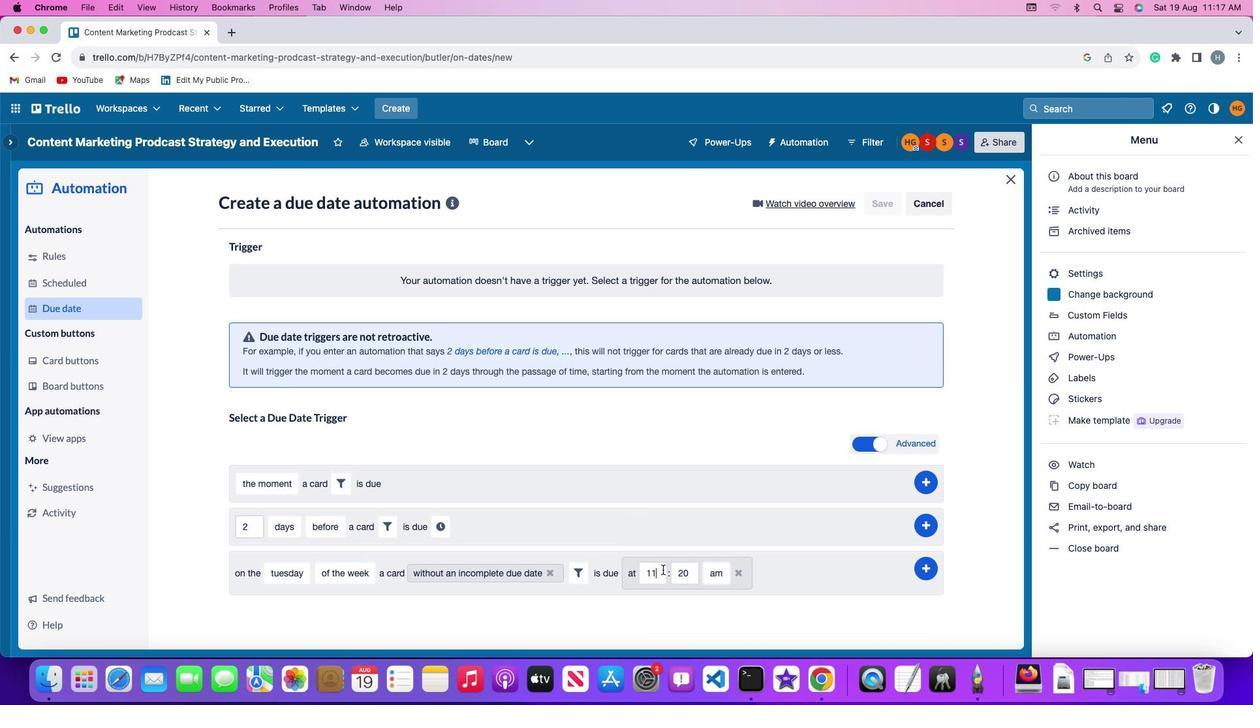 
Action: Mouse pressed left at (663, 570)
Screenshot: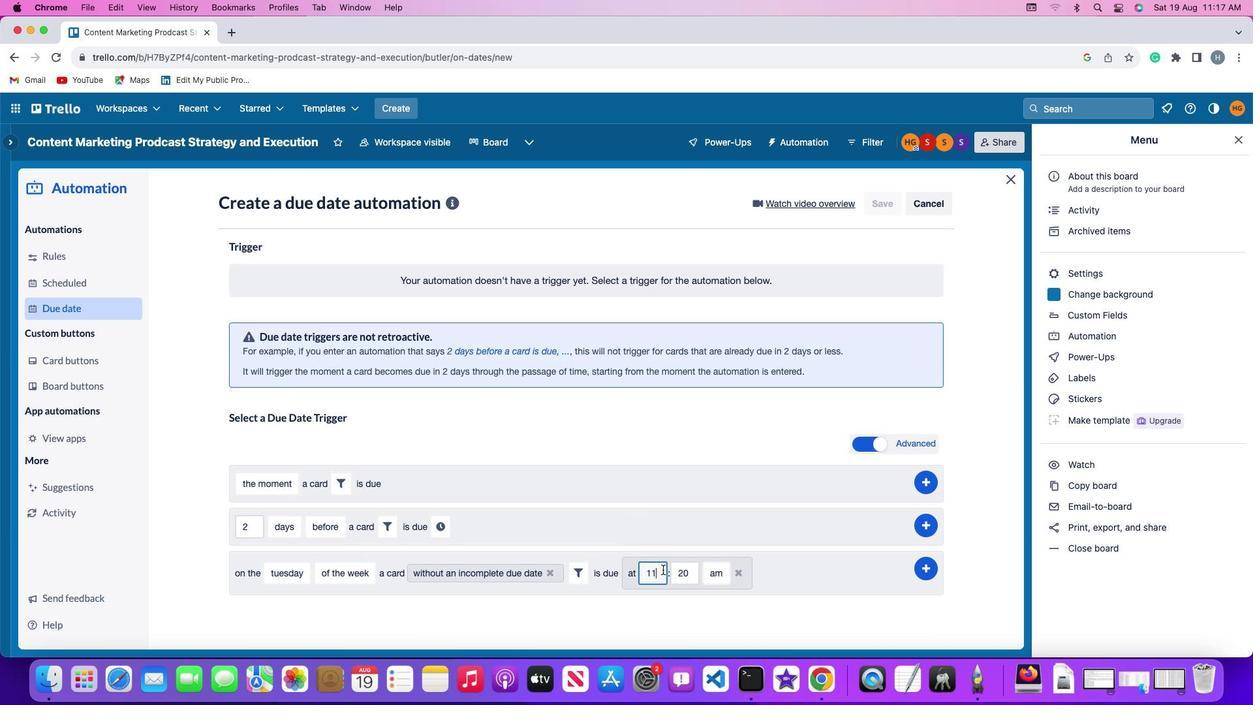 
Action: Mouse moved to (663, 571)
Screenshot: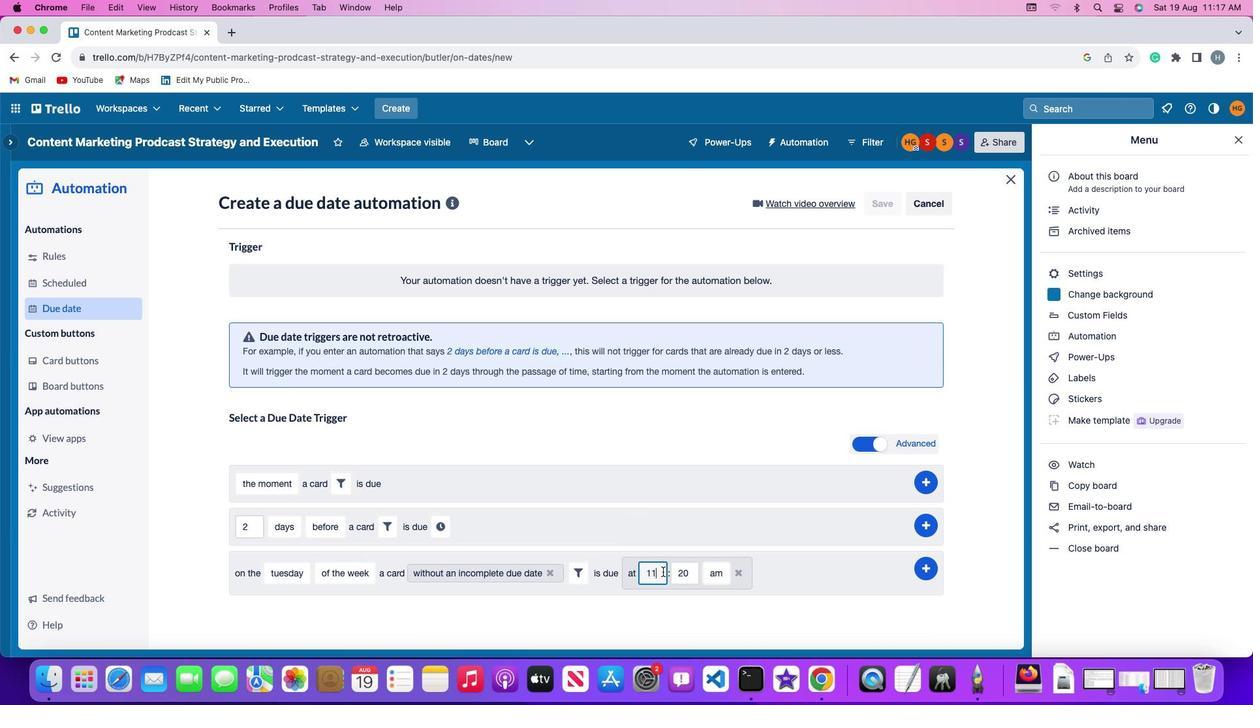 
Action: Key pressed Key.backspace
Screenshot: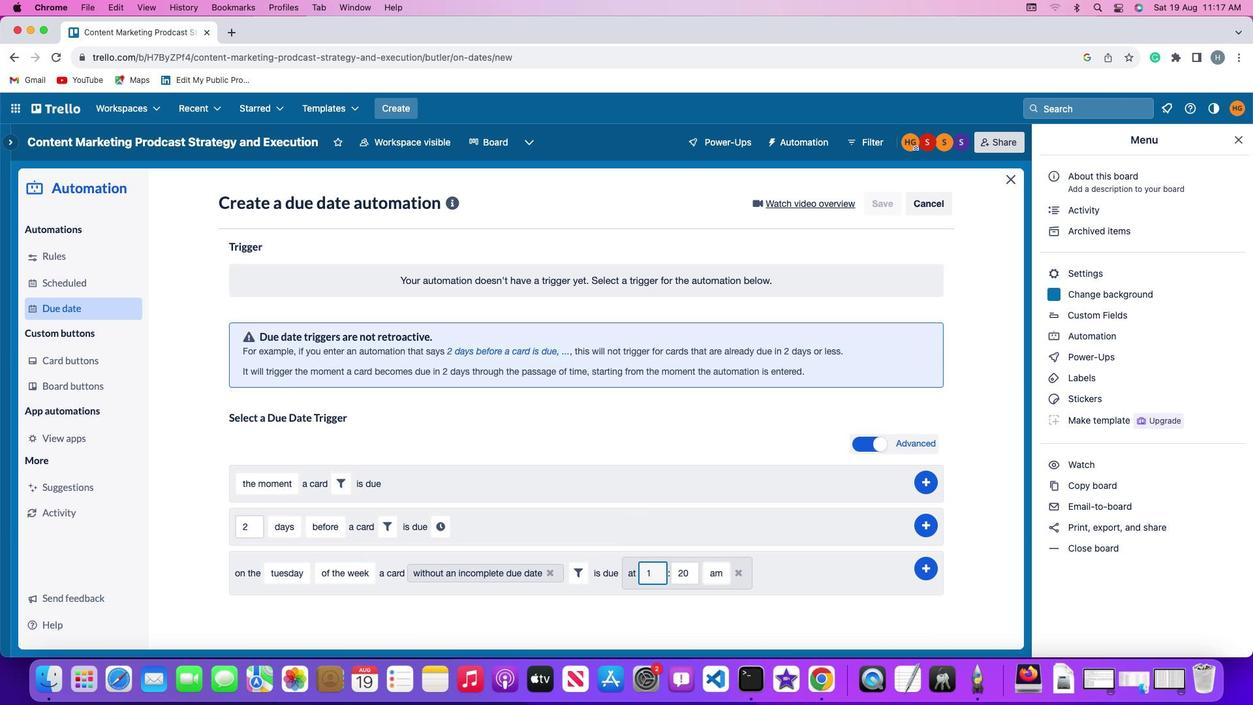 
Action: Mouse moved to (663, 571)
Screenshot: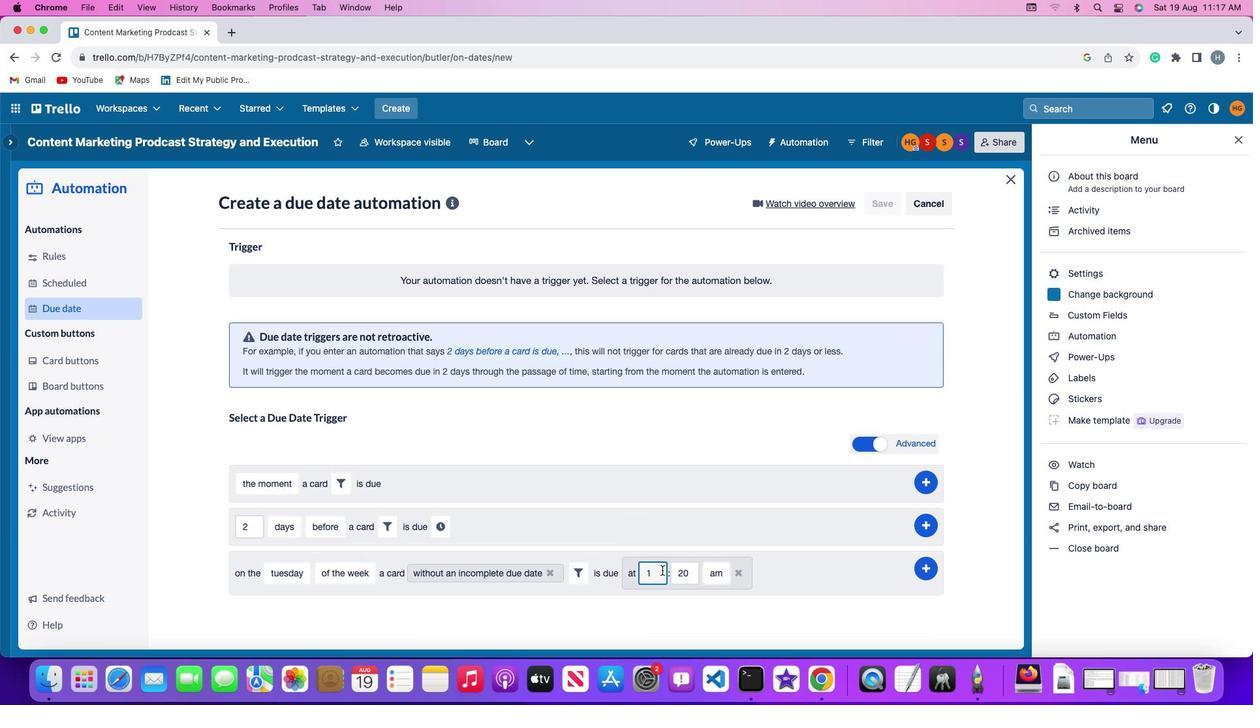 
Action: Key pressed '1'
Screenshot: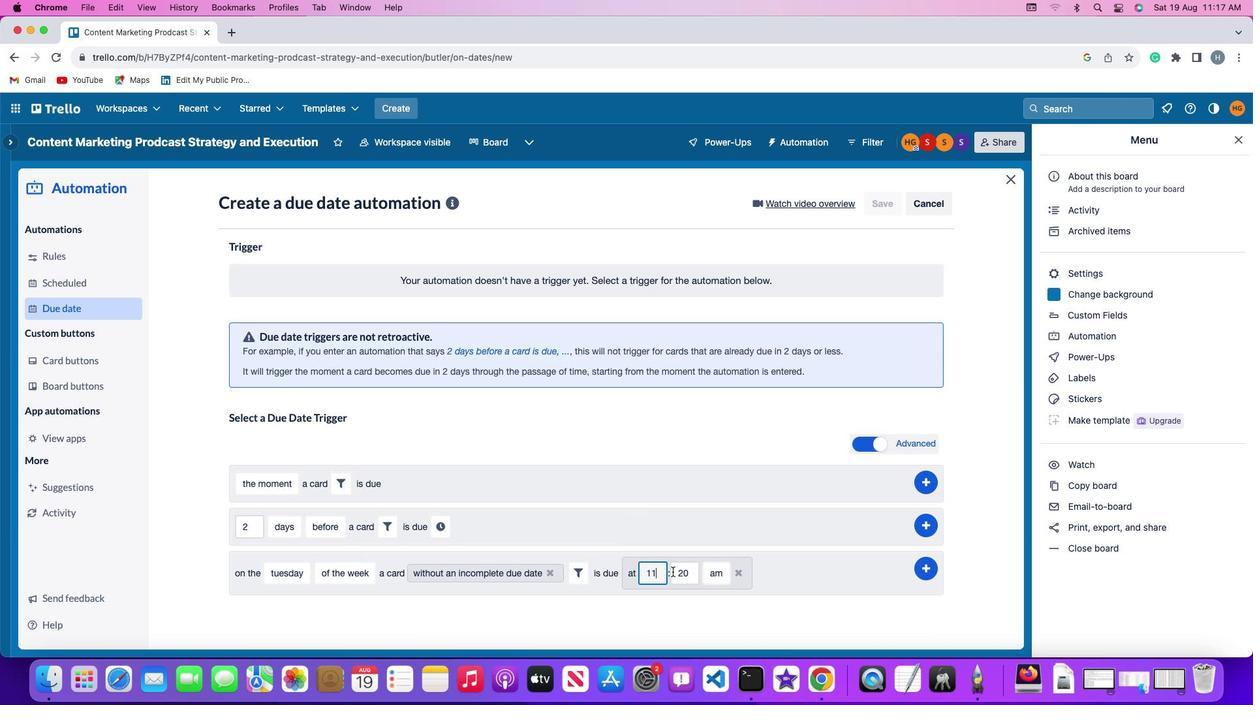 
Action: Mouse moved to (693, 571)
Screenshot: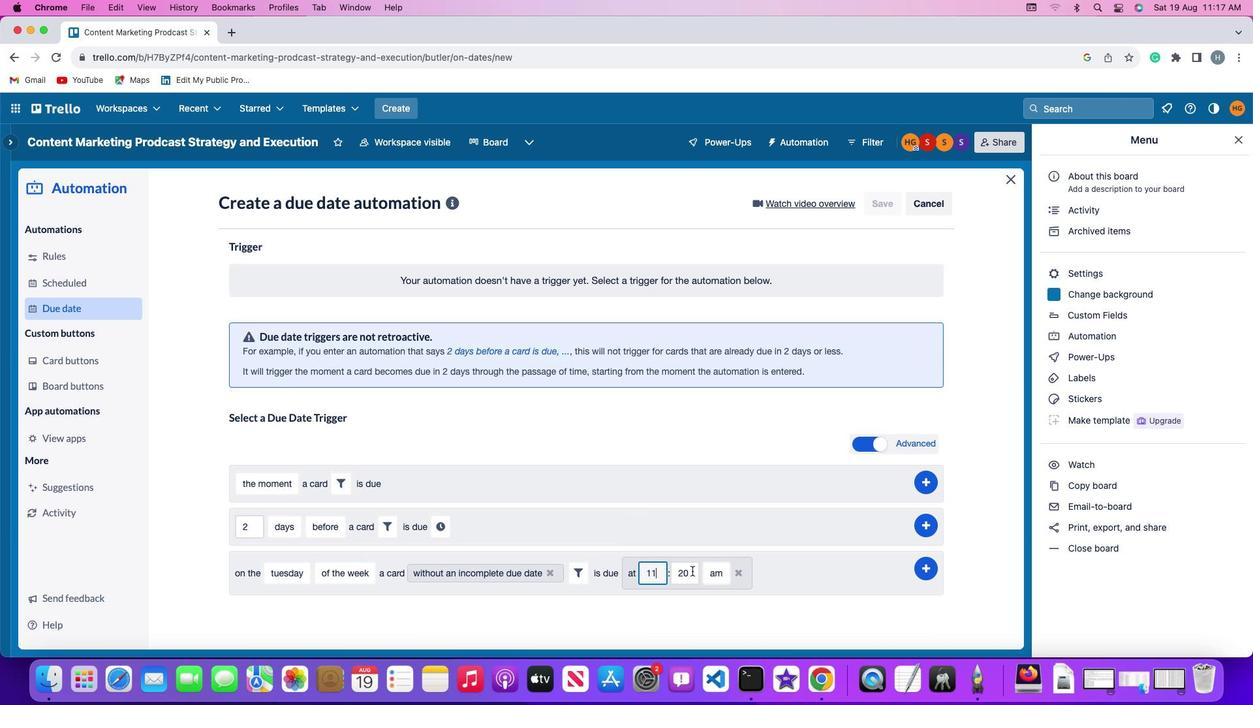 
Action: Mouse pressed left at (693, 571)
Screenshot: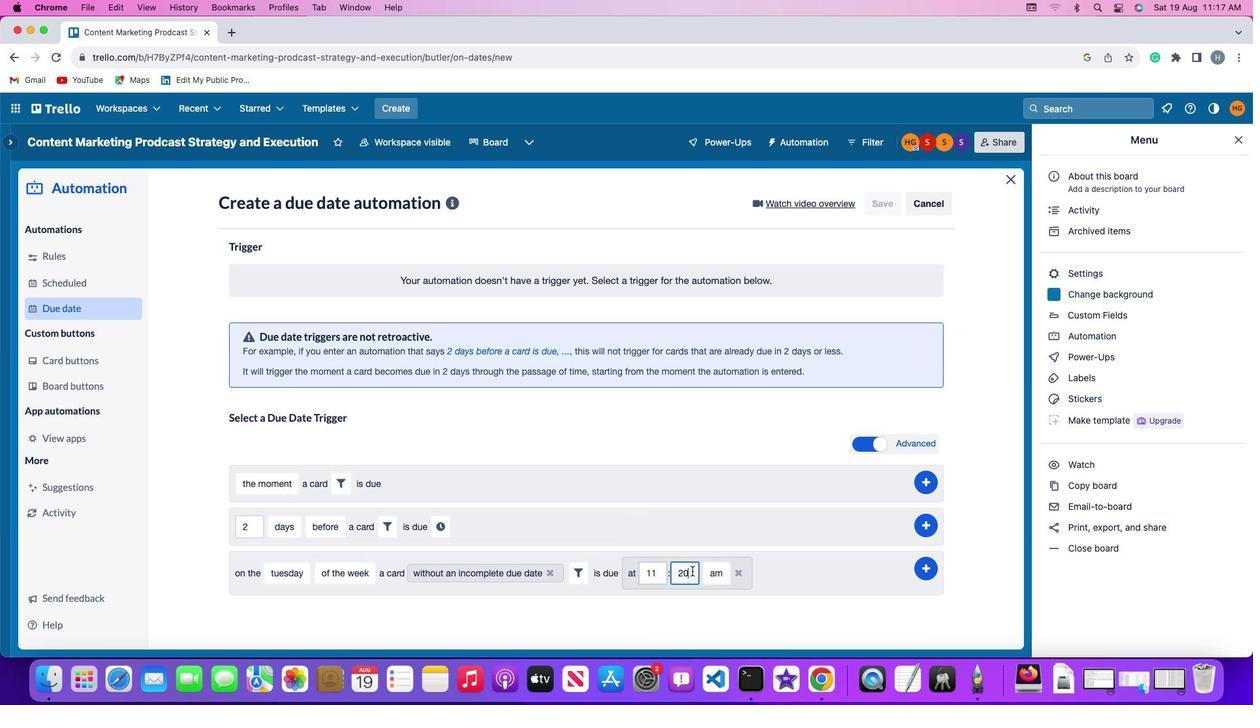 
Action: Key pressed Key.backspaceKey.backspace
Screenshot: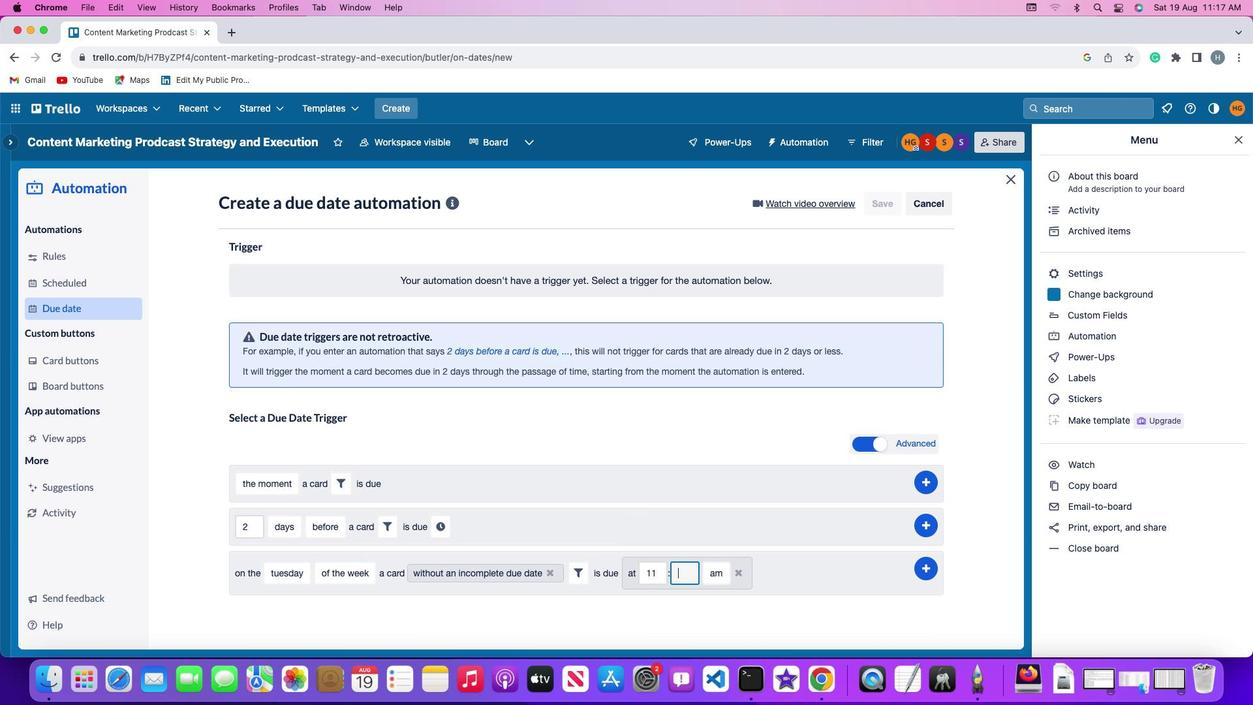 
Action: Mouse moved to (693, 571)
Screenshot: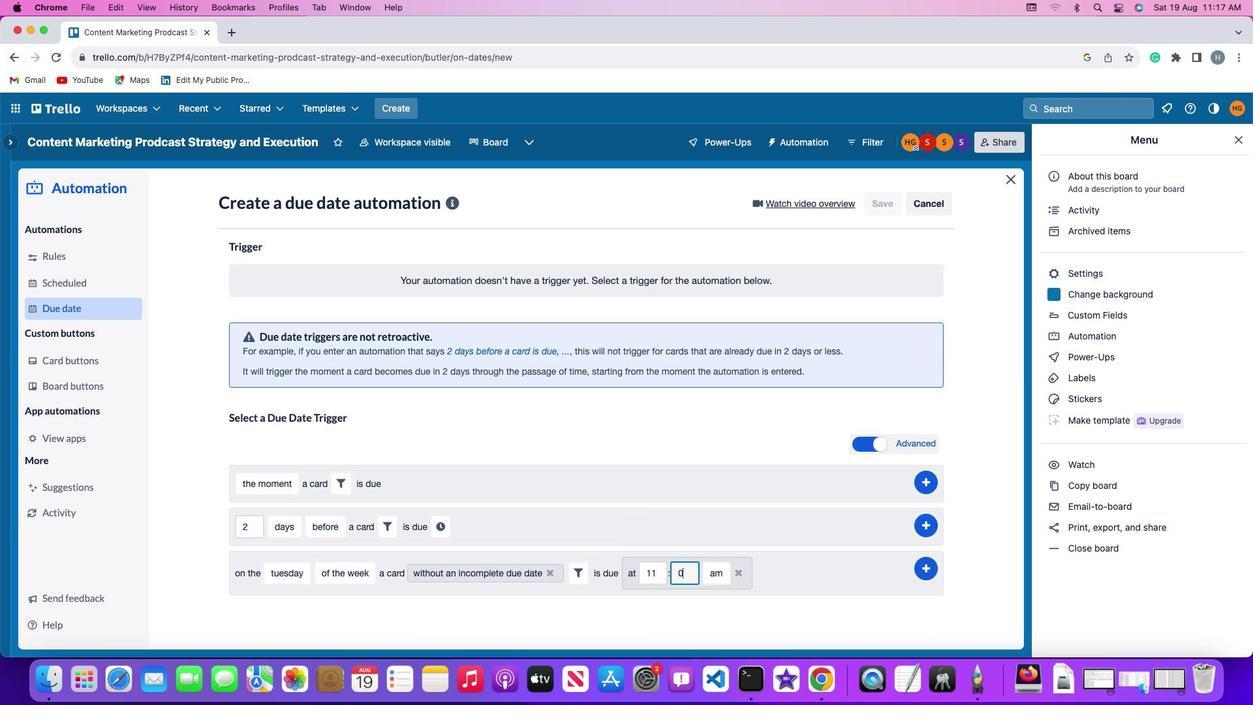 
Action: Key pressed '0''0'
Screenshot: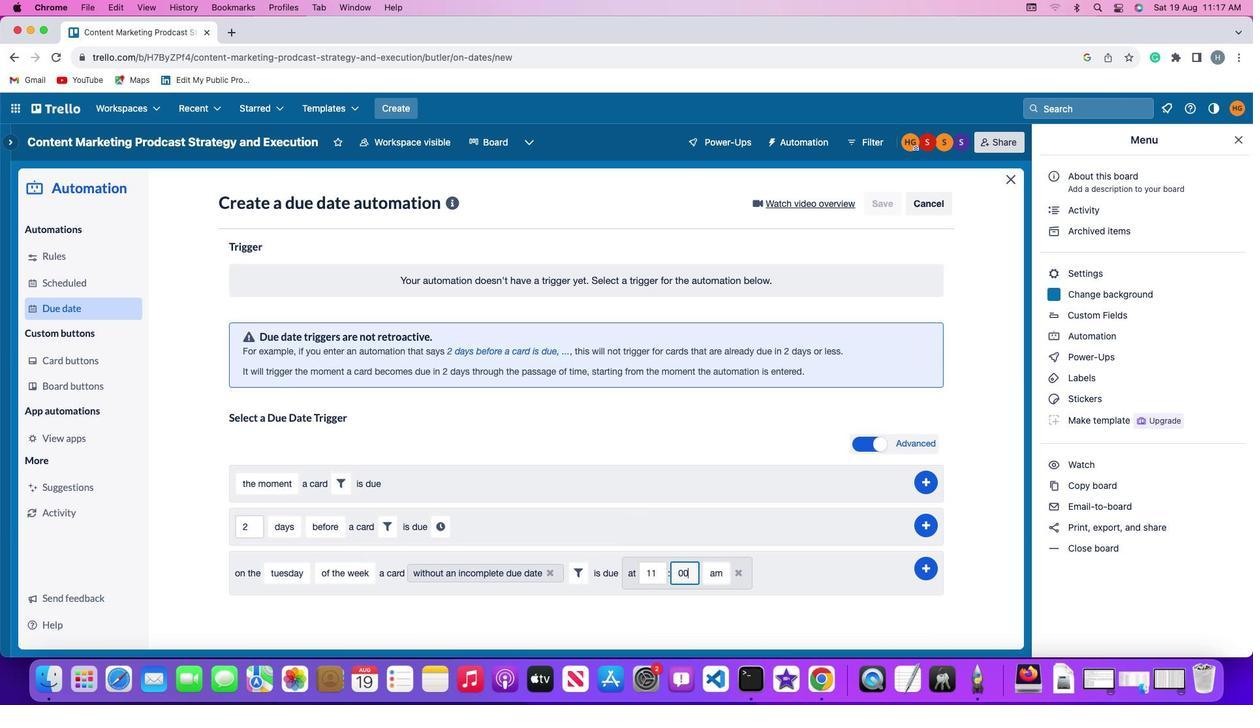 
Action: Mouse moved to (718, 571)
Screenshot: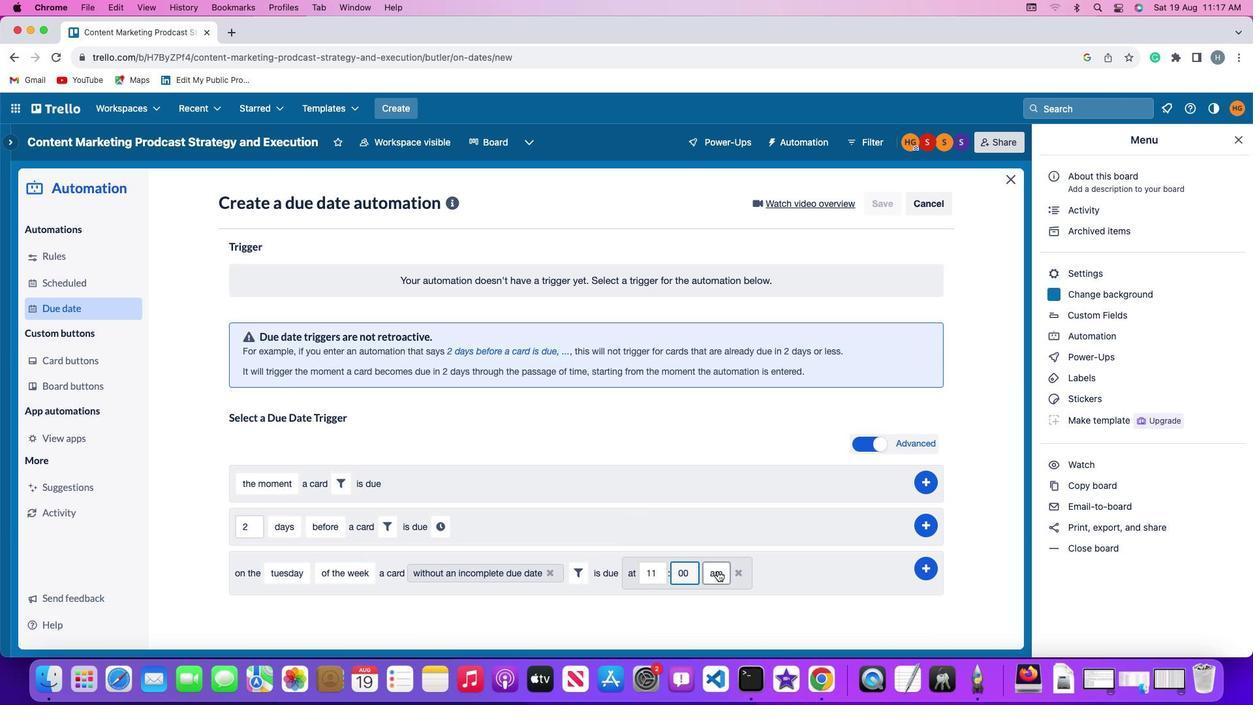 
Action: Mouse pressed left at (718, 571)
Screenshot: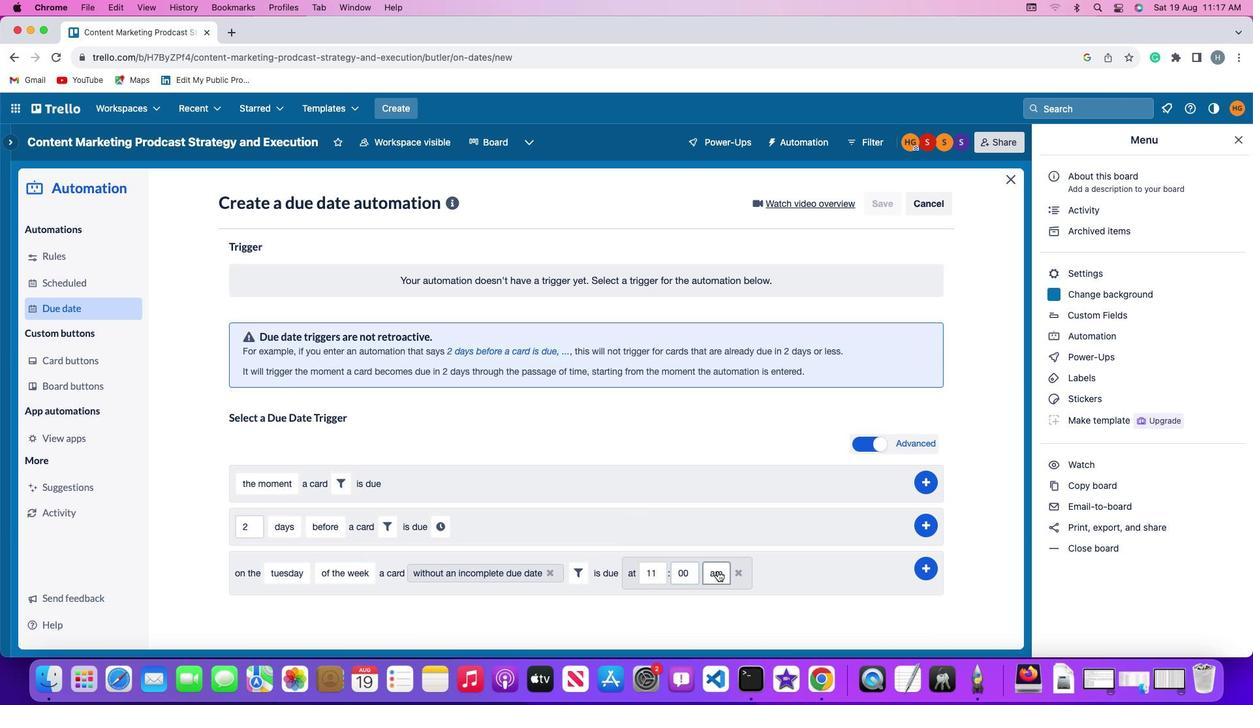 
Action: Mouse moved to (718, 599)
Screenshot: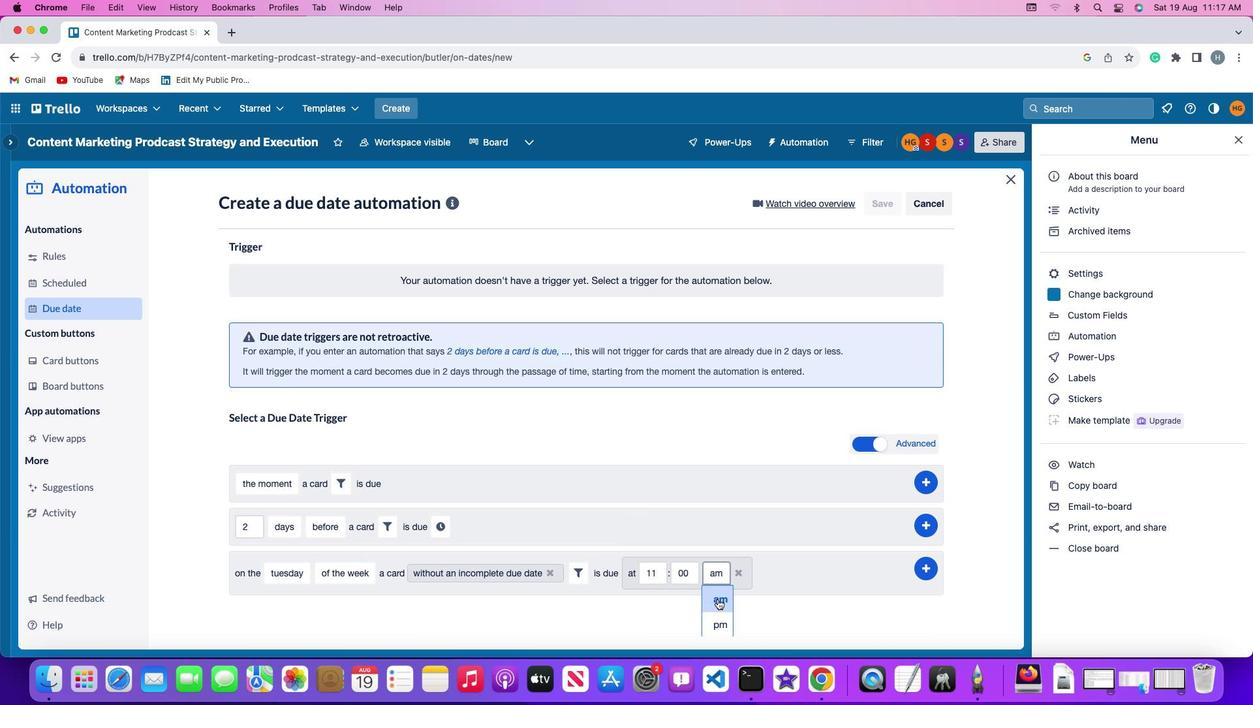 
Action: Mouse pressed left at (718, 599)
Screenshot: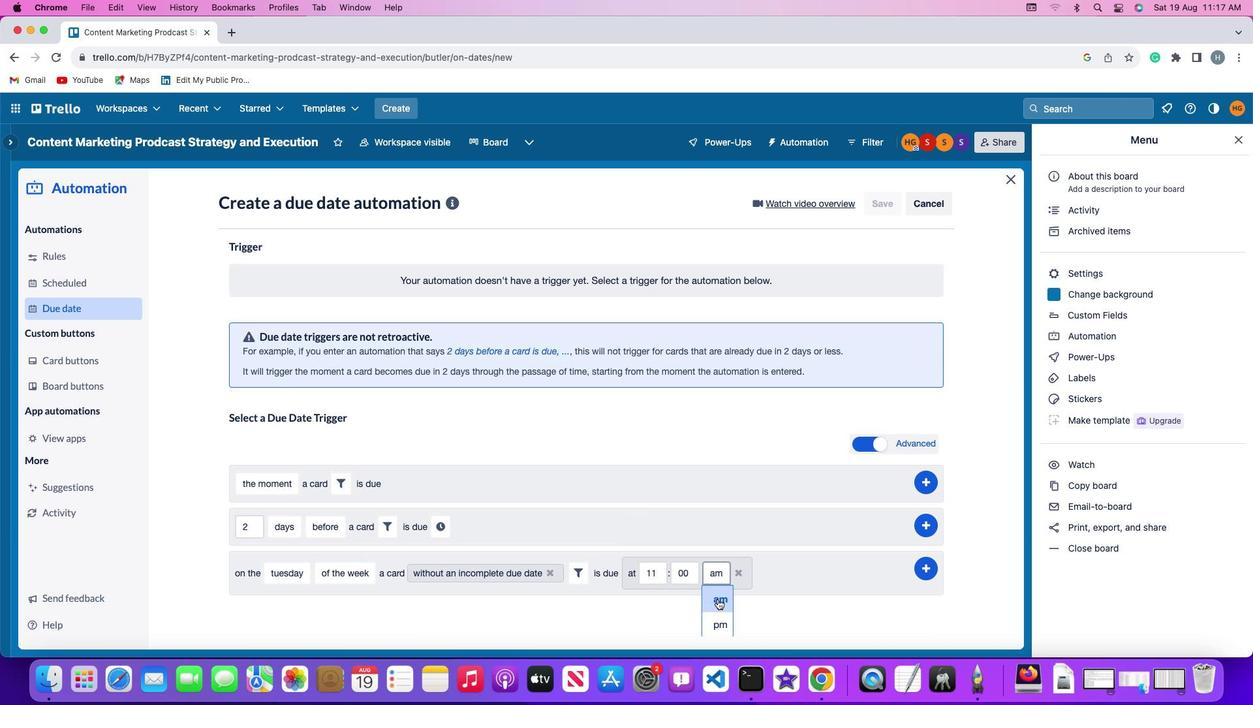 
Action: Mouse moved to (932, 565)
Screenshot: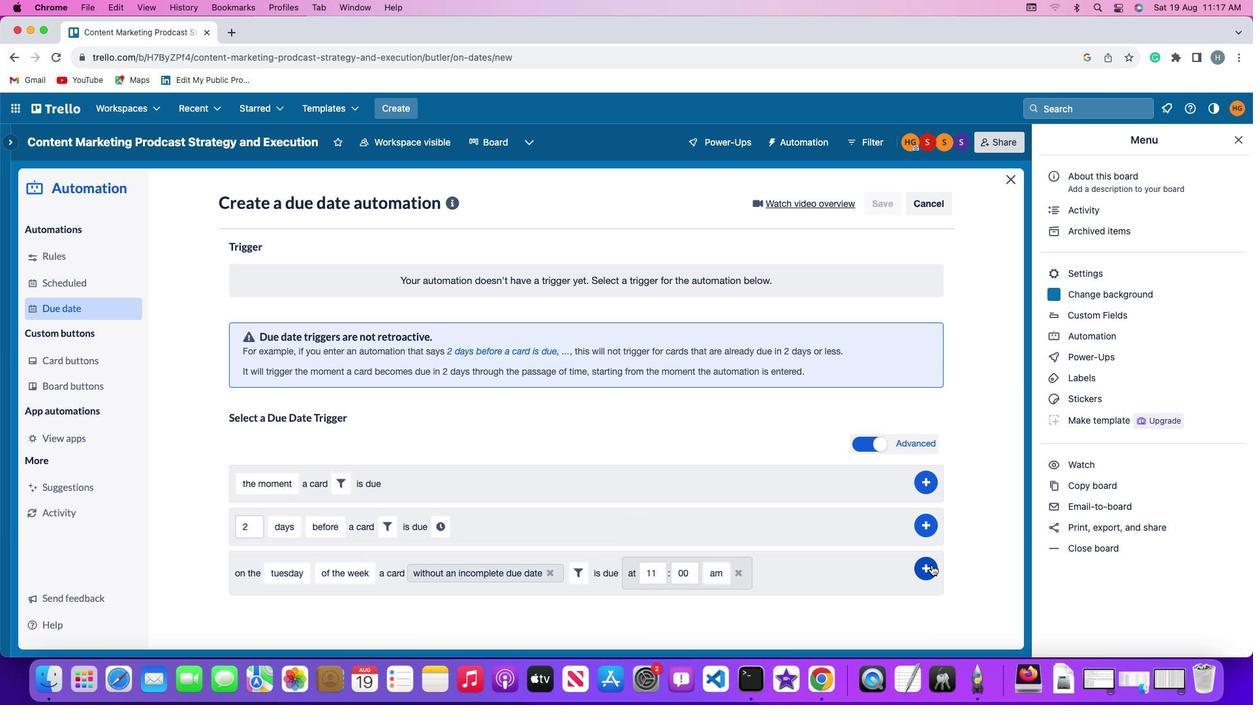 
Action: Mouse pressed left at (932, 565)
Screenshot: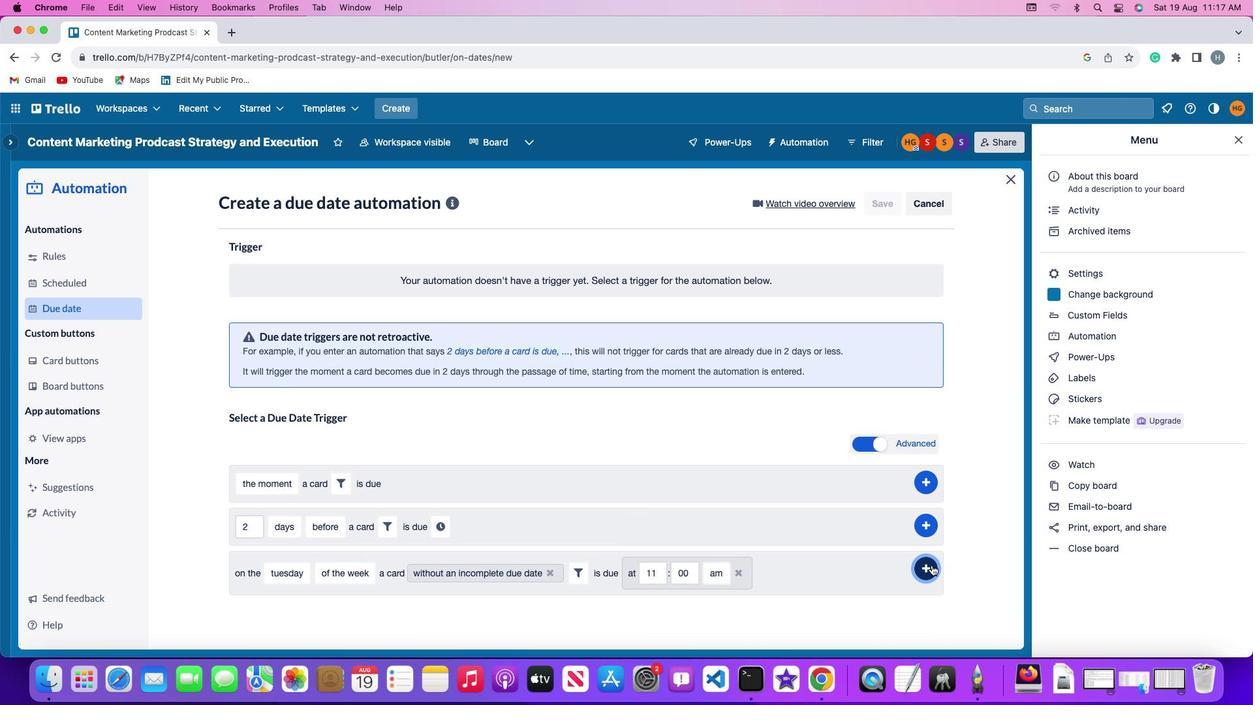 
Action: Mouse moved to (993, 472)
Screenshot: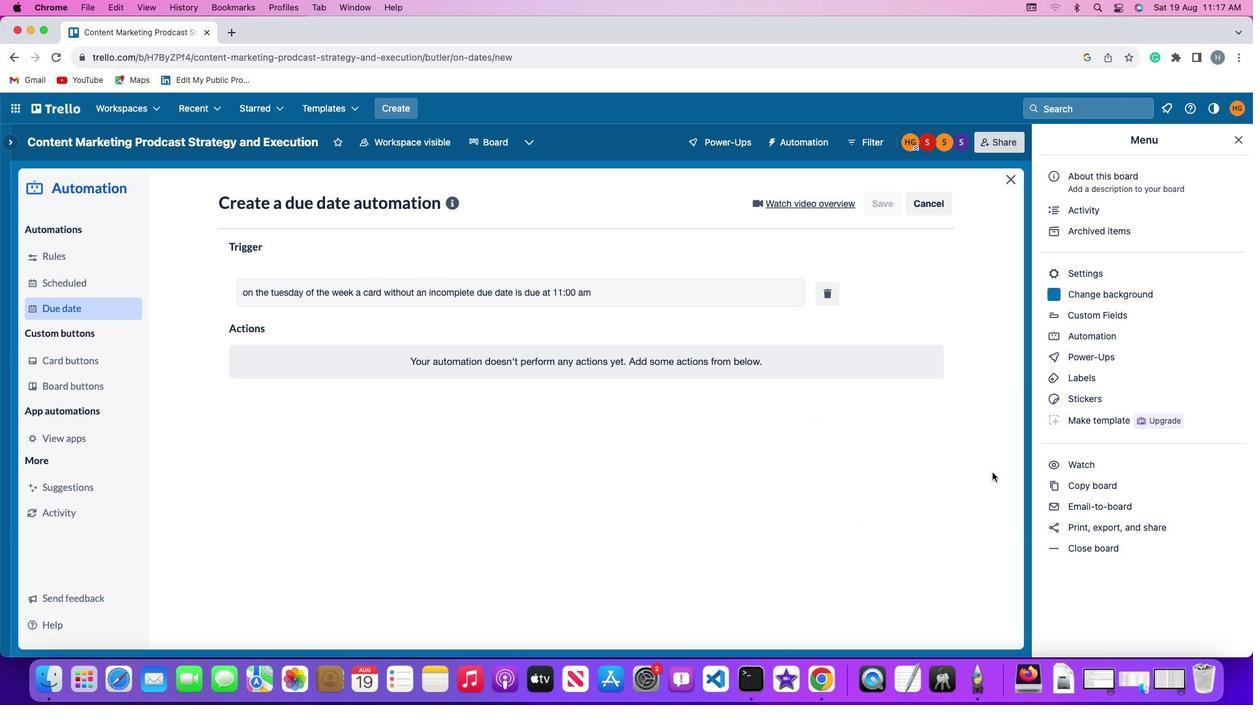 
